 Task: Use the formula "ISNA" in spreadsheet "Project portfolio".
Action: Mouse moved to (832, 105)
Screenshot: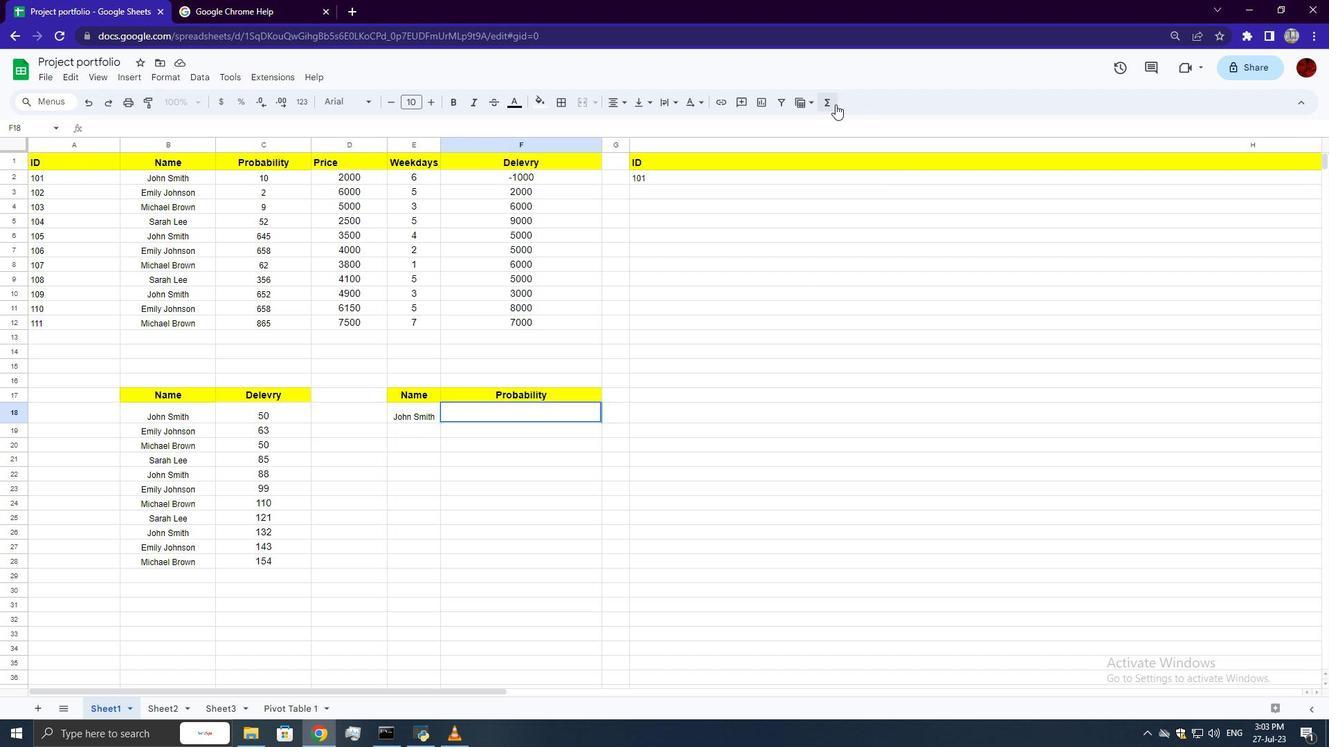 
Action: Mouse pressed left at (832, 105)
Screenshot: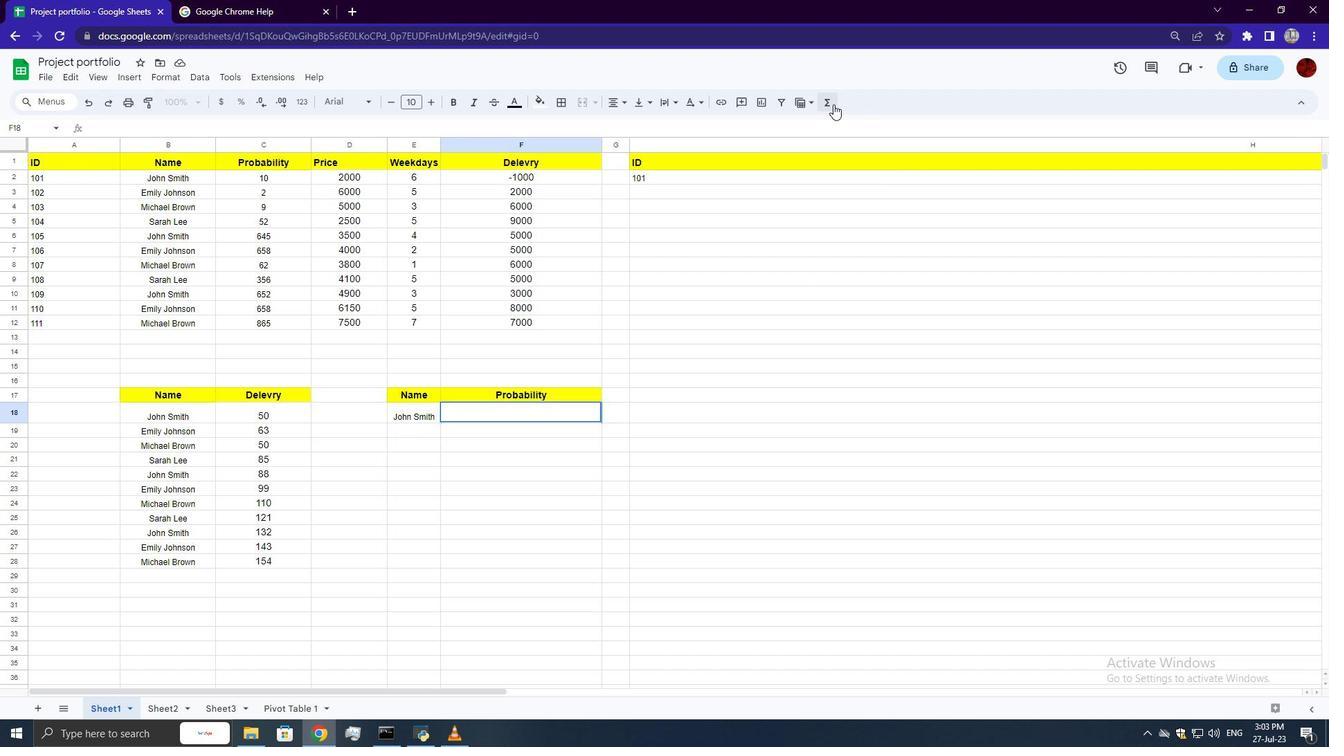 
Action: Mouse moved to (999, 256)
Screenshot: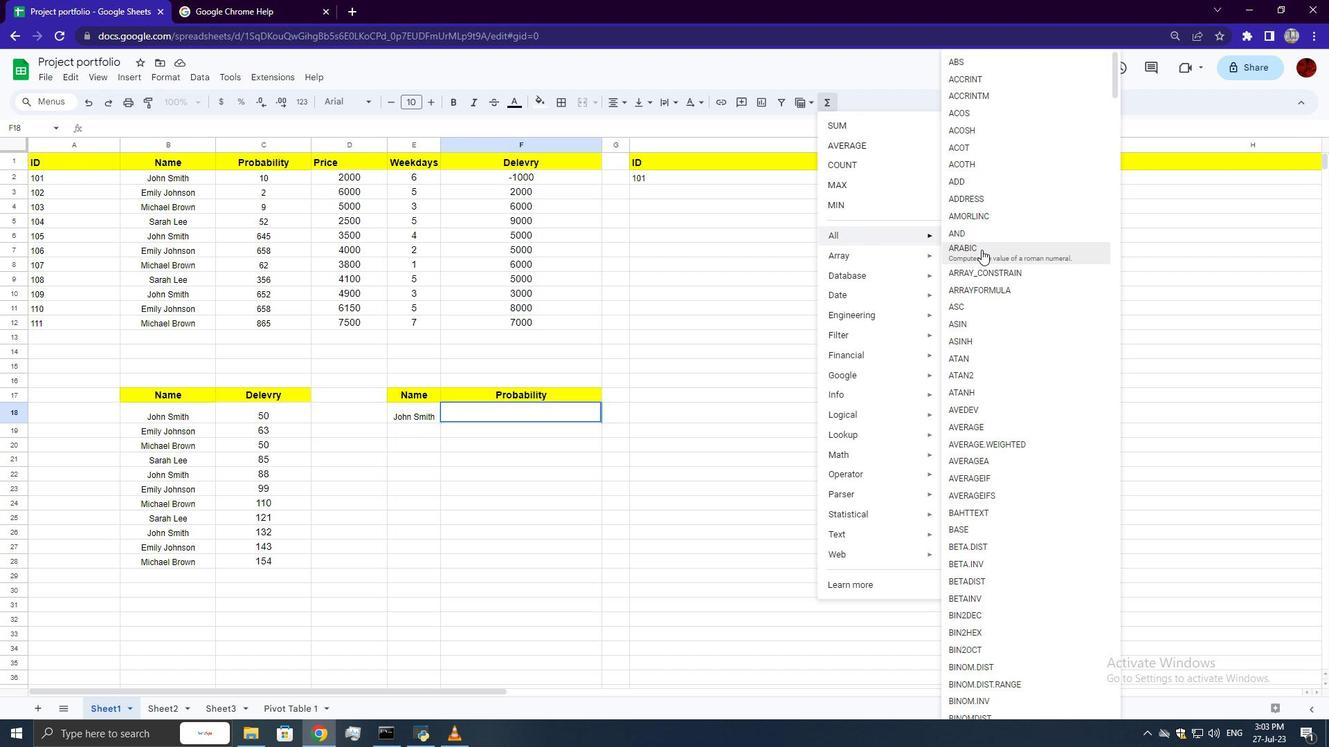 
Action: Mouse scrolled (999, 255) with delta (0, 0)
Screenshot: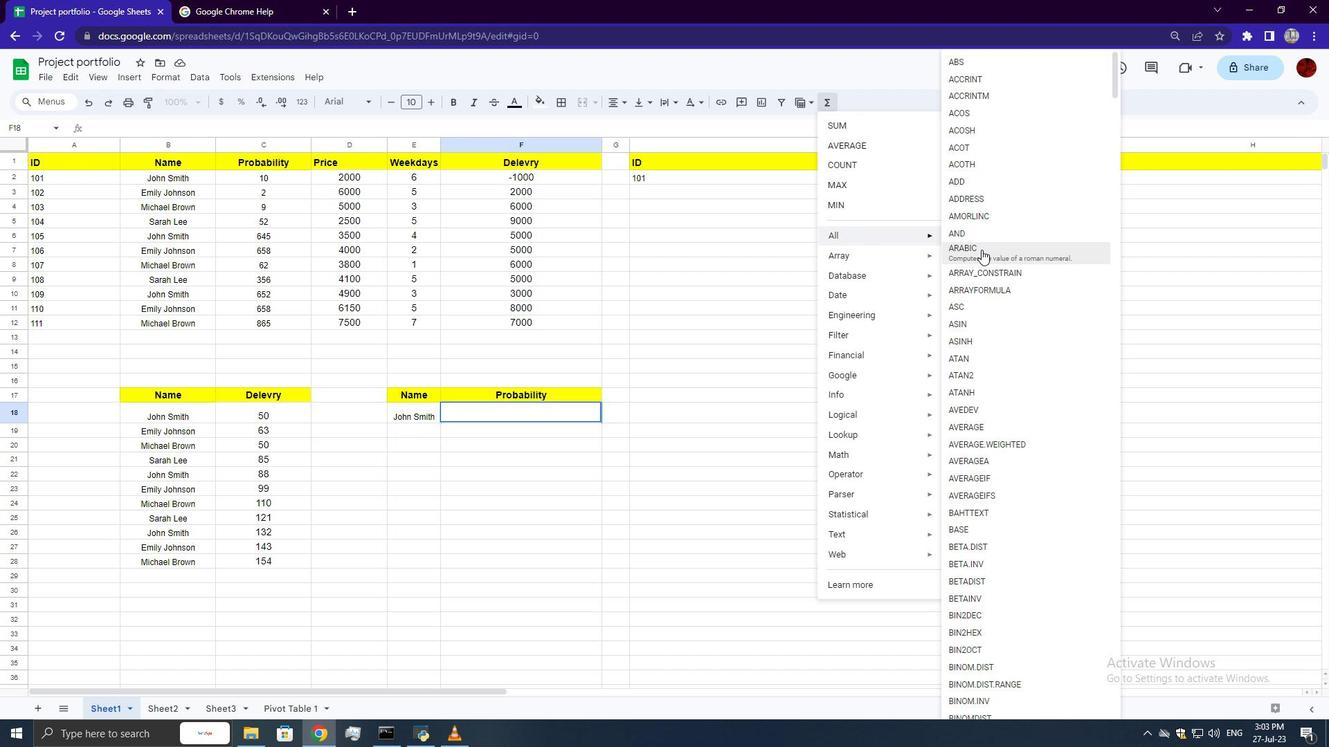 
Action: Mouse scrolled (999, 255) with delta (0, 0)
Screenshot: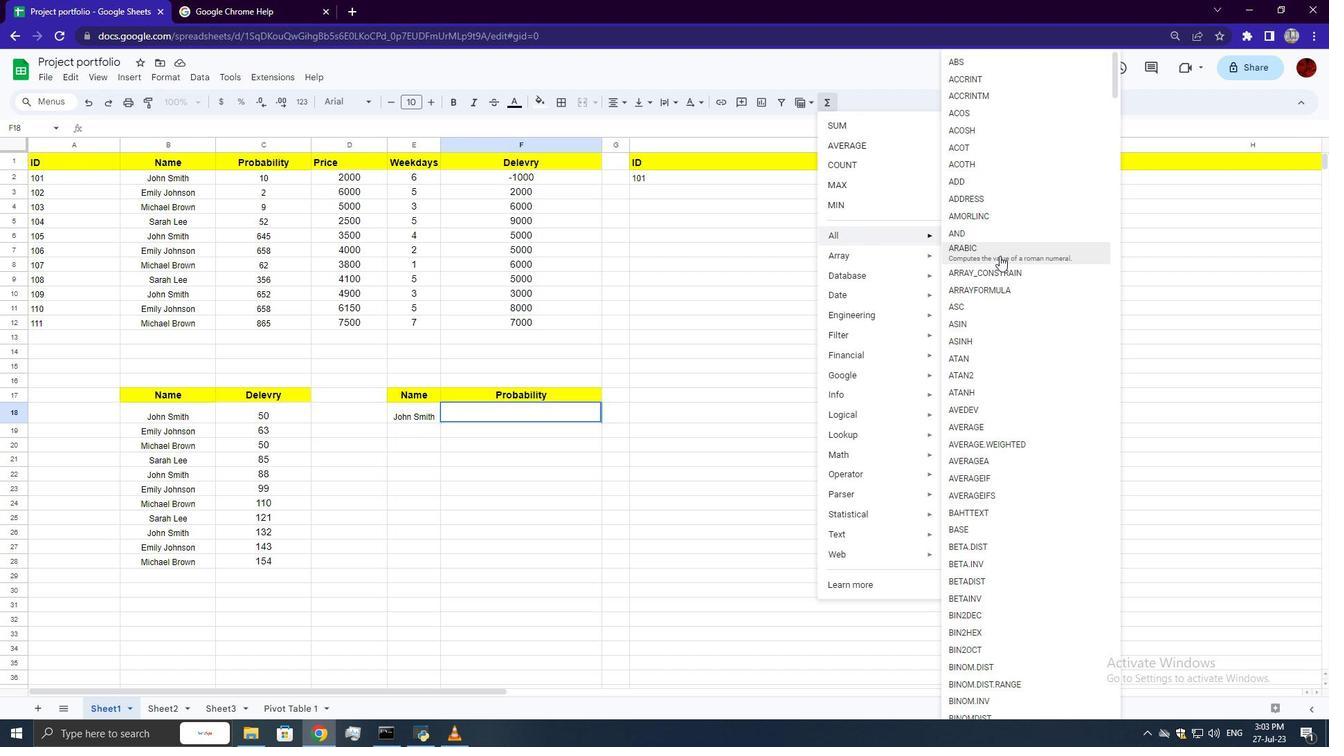 
Action: Mouse scrolled (999, 255) with delta (0, 0)
Screenshot: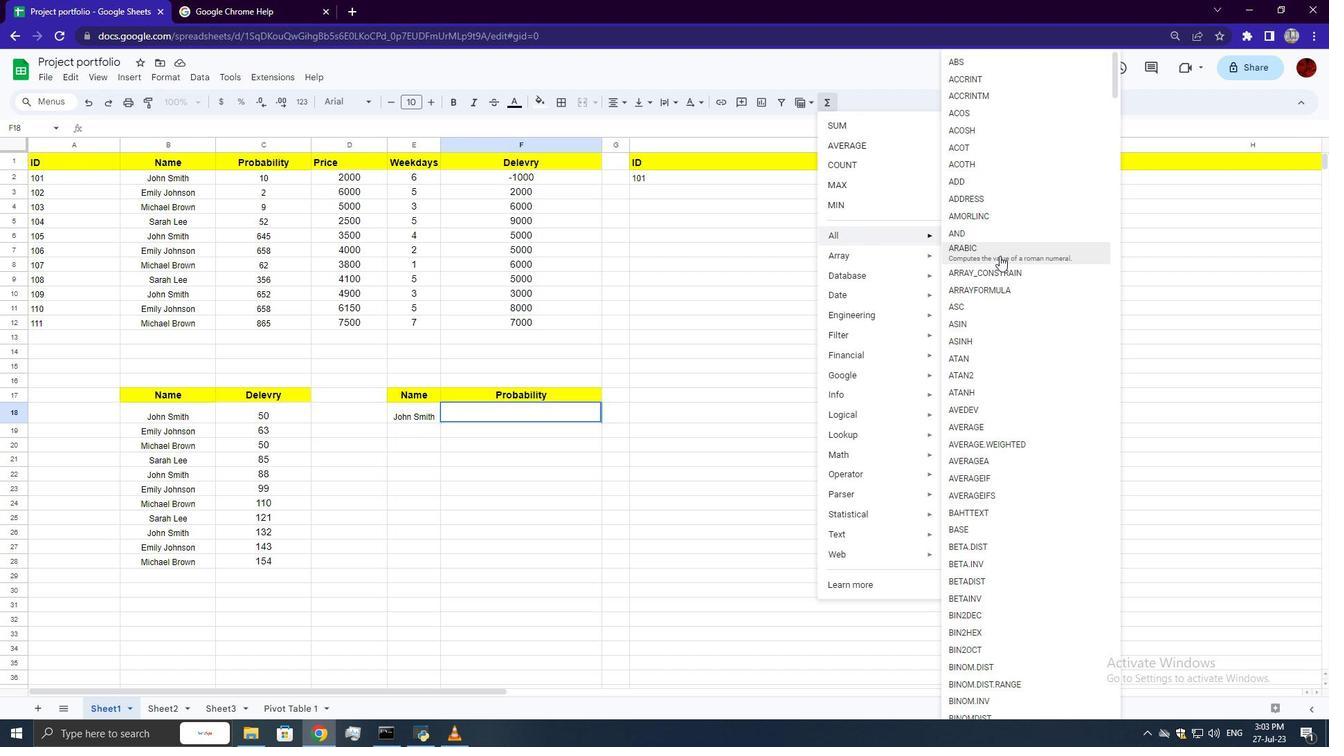 
Action: Mouse scrolled (999, 255) with delta (0, 0)
Screenshot: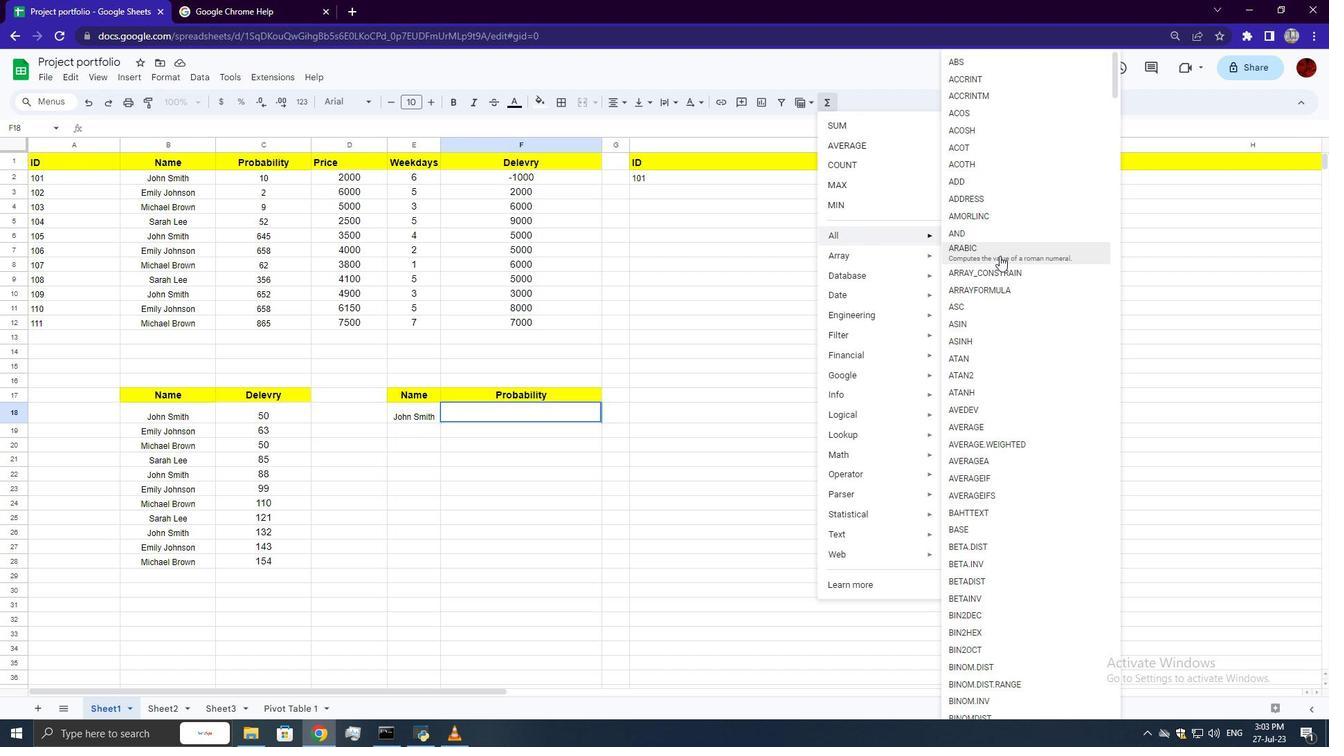 
Action: Mouse scrolled (999, 255) with delta (0, 0)
Screenshot: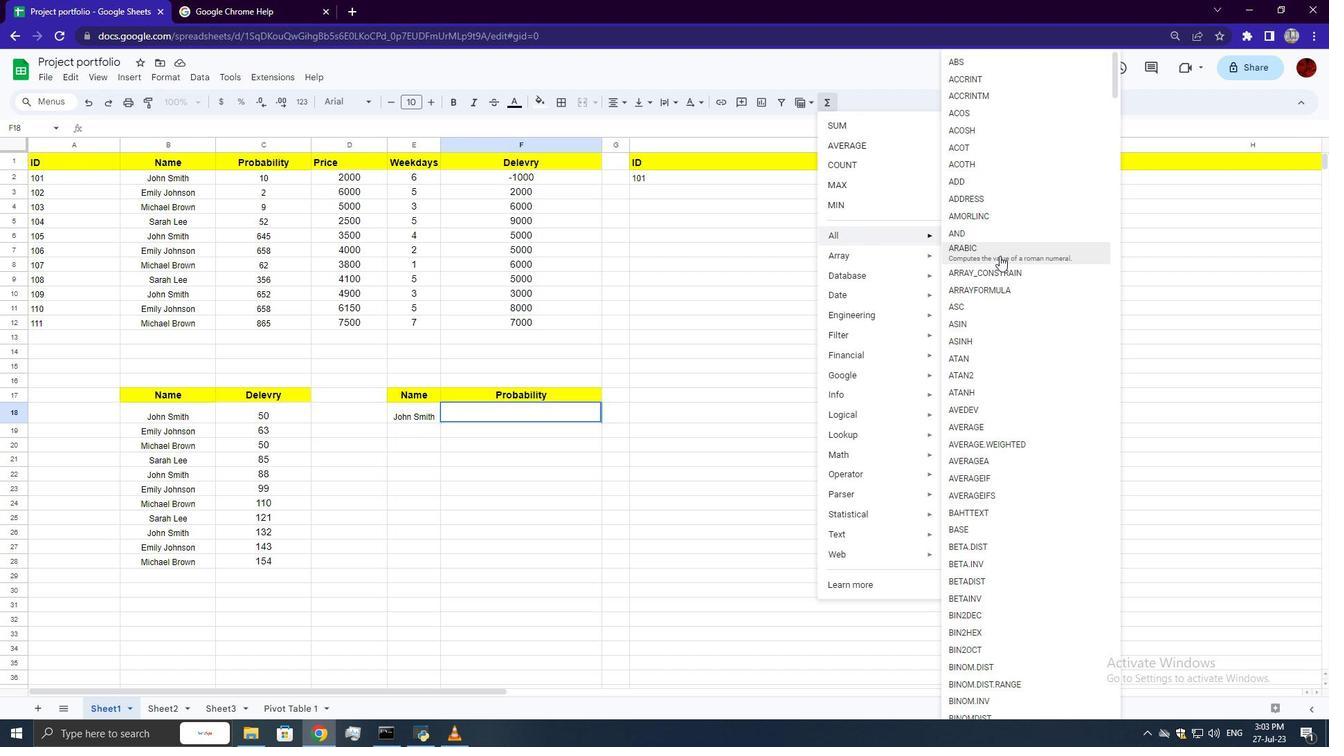 
Action: Mouse scrolled (999, 255) with delta (0, 0)
Screenshot: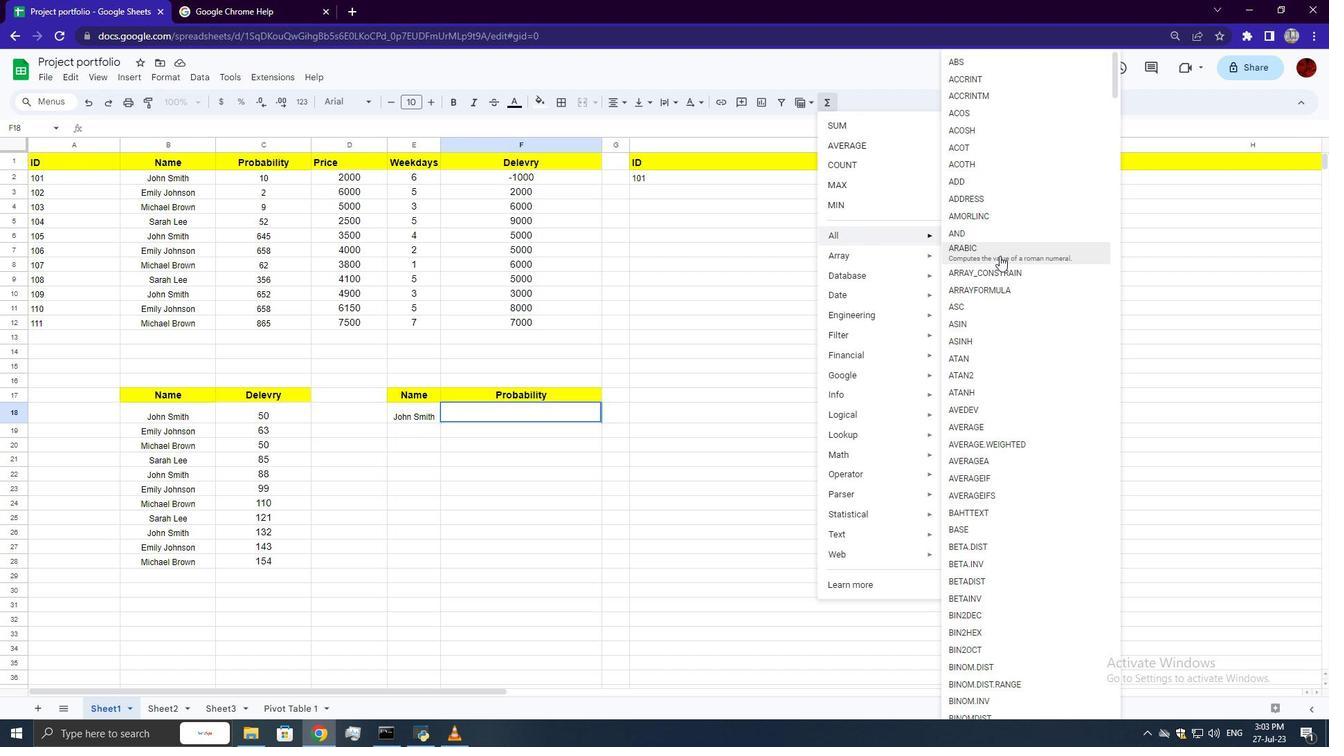 
Action: Mouse scrolled (999, 255) with delta (0, 0)
Screenshot: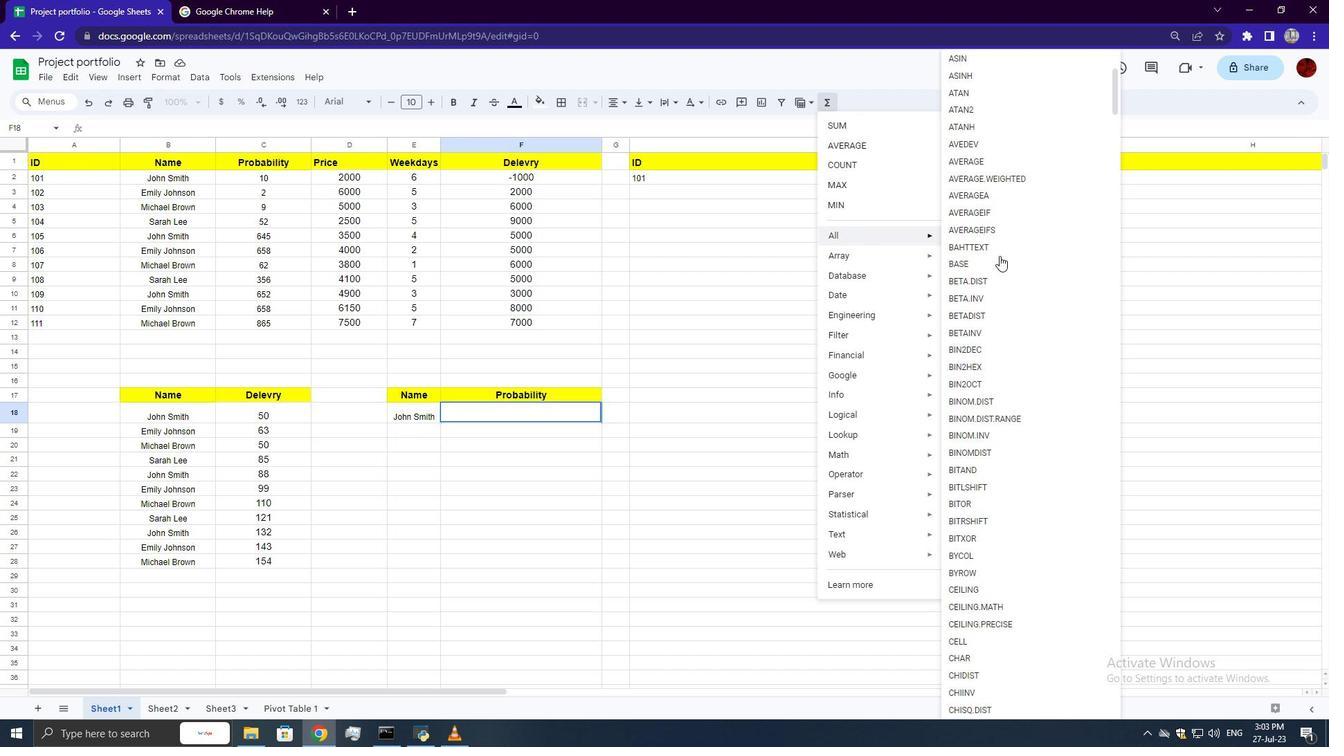 
Action: Mouse scrolled (999, 255) with delta (0, 0)
Screenshot: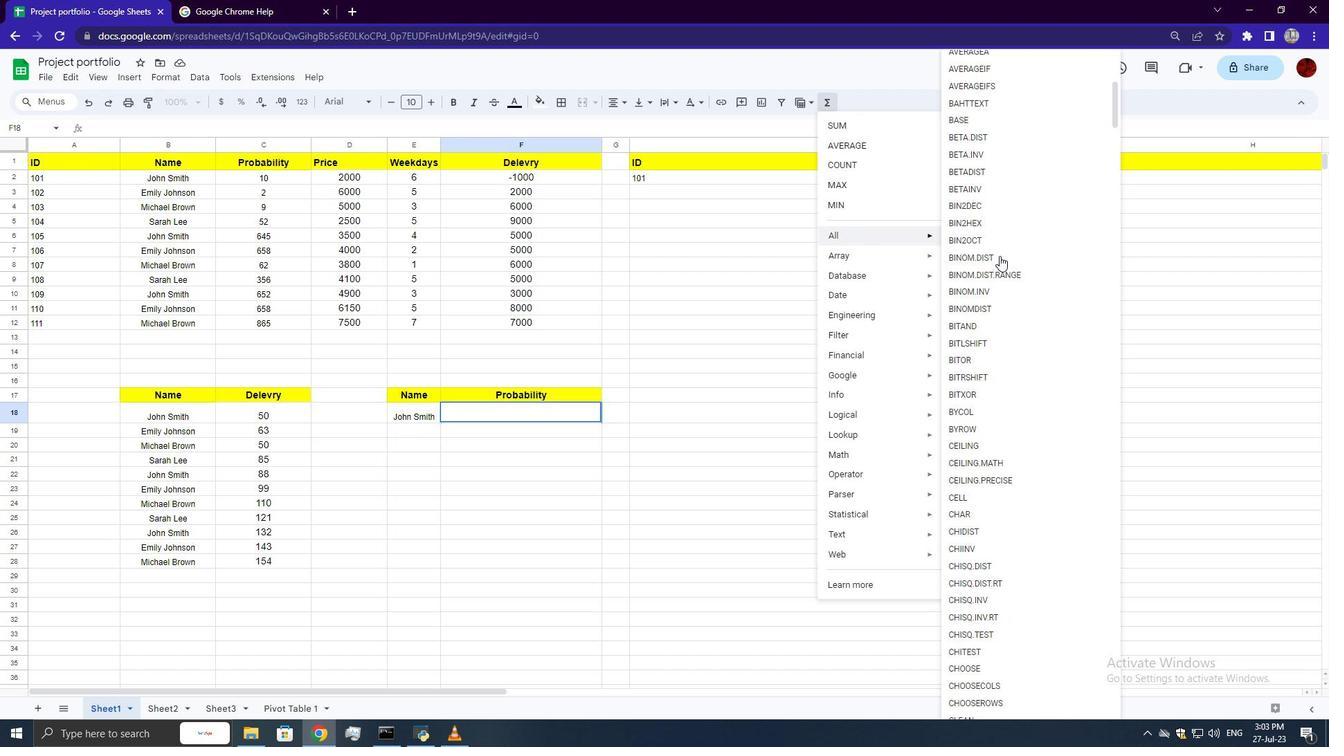 
Action: Mouse scrolled (999, 255) with delta (0, 0)
Screenshot: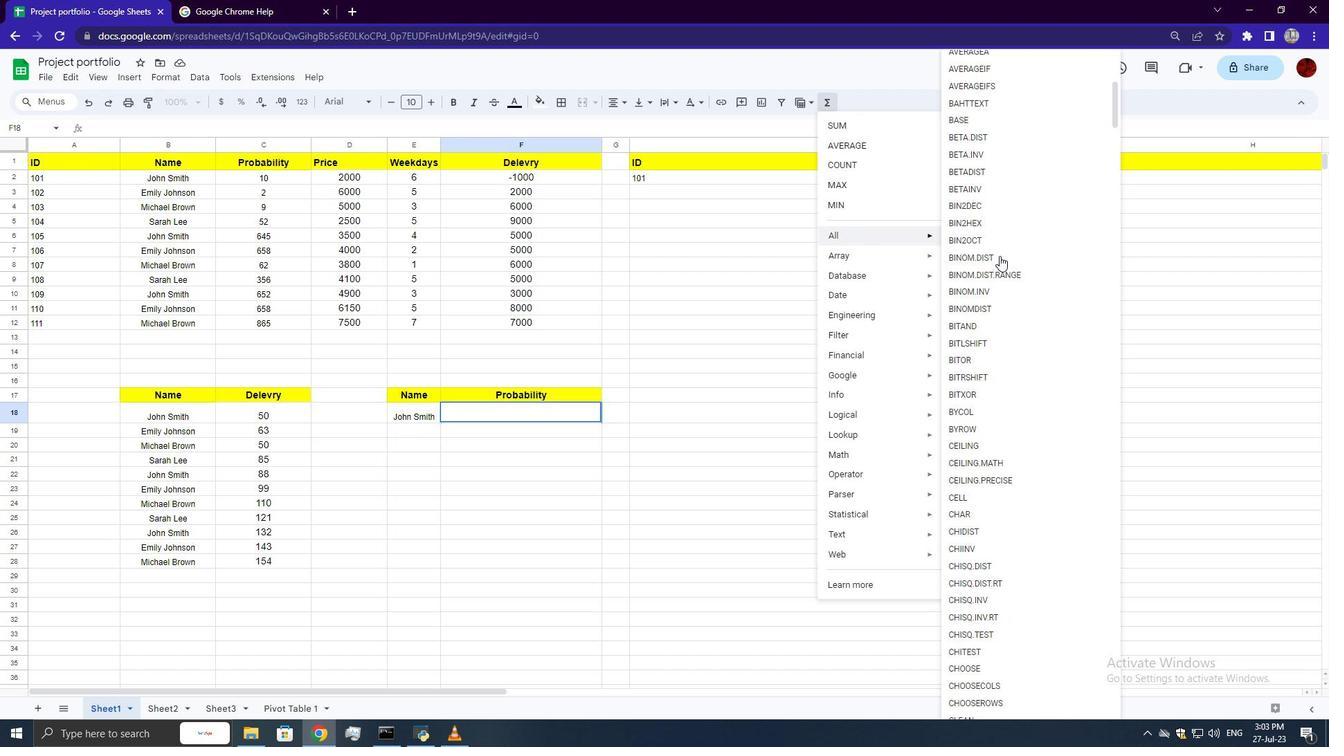 
Action: Mouse scrolled (999, 255) with delta (0, 0)
Screenshot: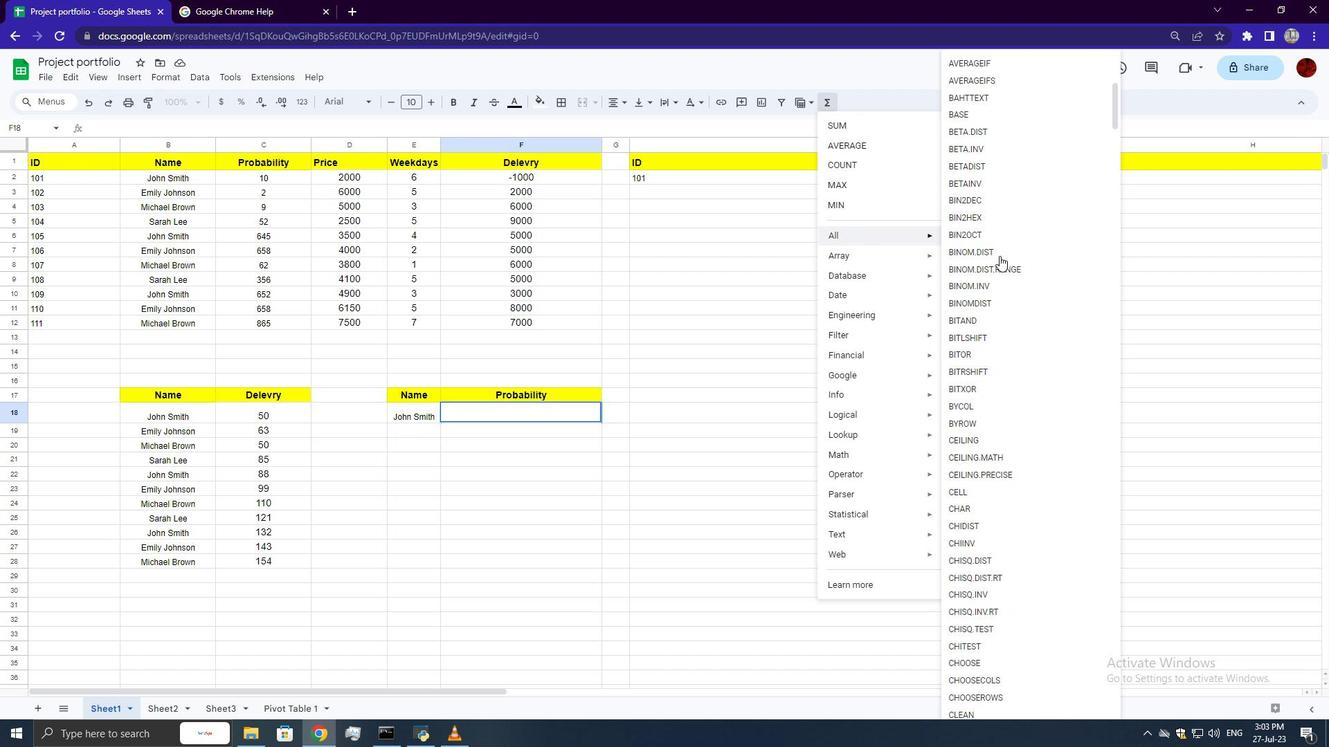 
Action: Mouse scrolled (999, 255) with delta (0, 0)
Screenshot: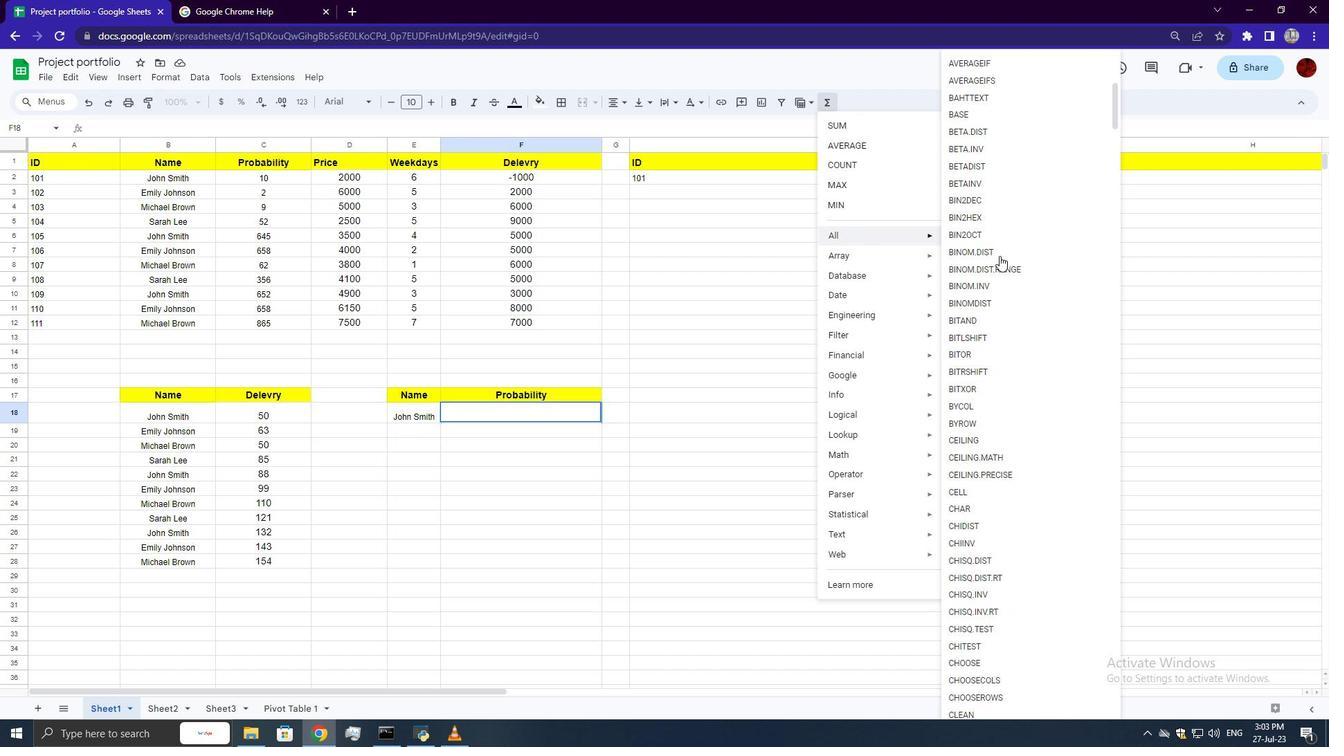 
Action: Mouse scrolled (999, 255) with delta (0, 0)
Screenshot: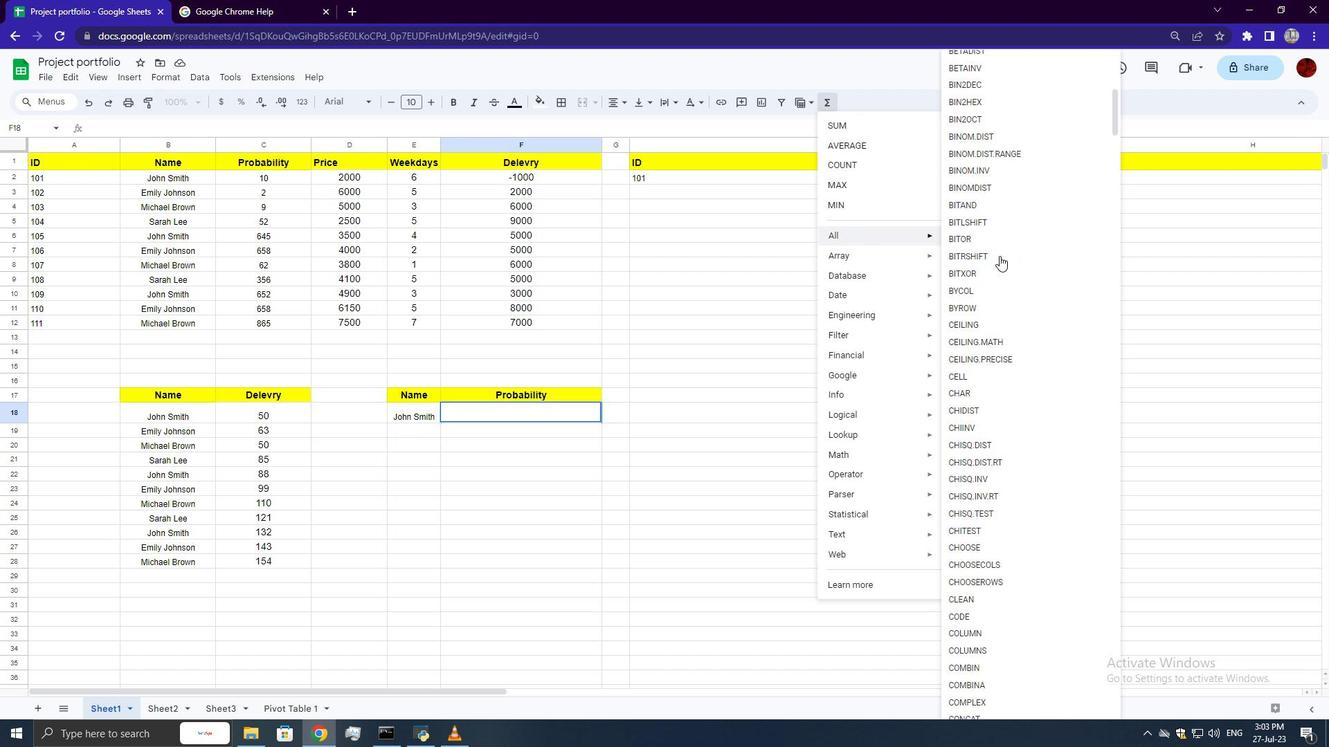 
Action: Mouse scrolled (999, 255) with delta (0, 0)
Screenshot: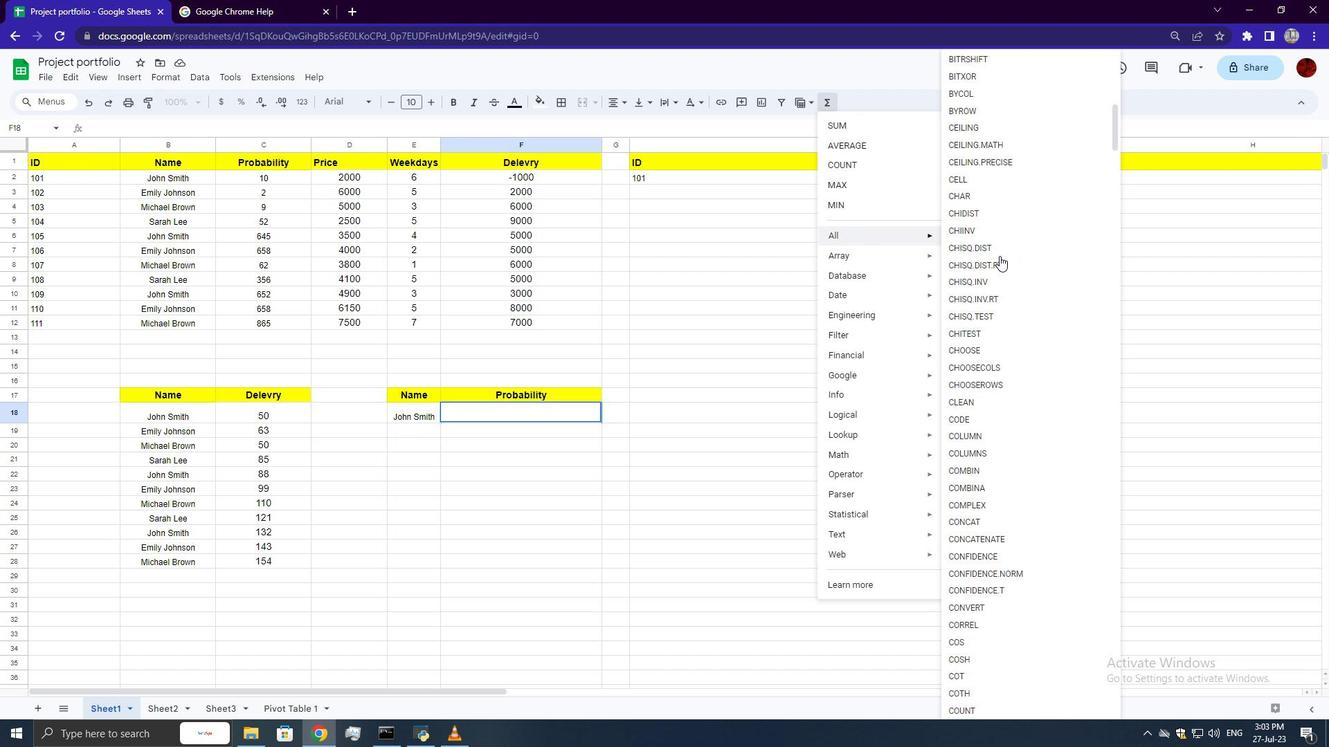 
Action: Mouse scrolled (999, 255) with delta (0, 0)
Screenshot: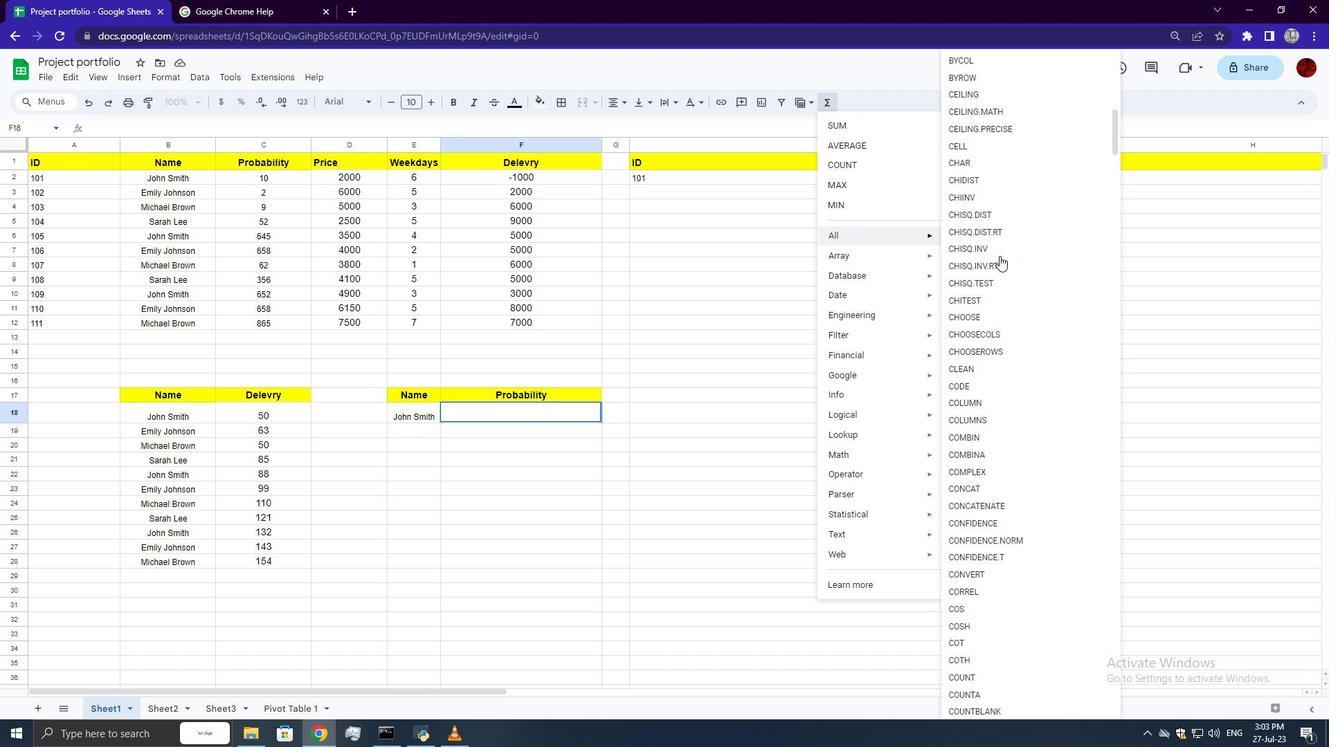 
Action: Mouse scrolled (999, 255) with delta (0, 0)
Screenshot: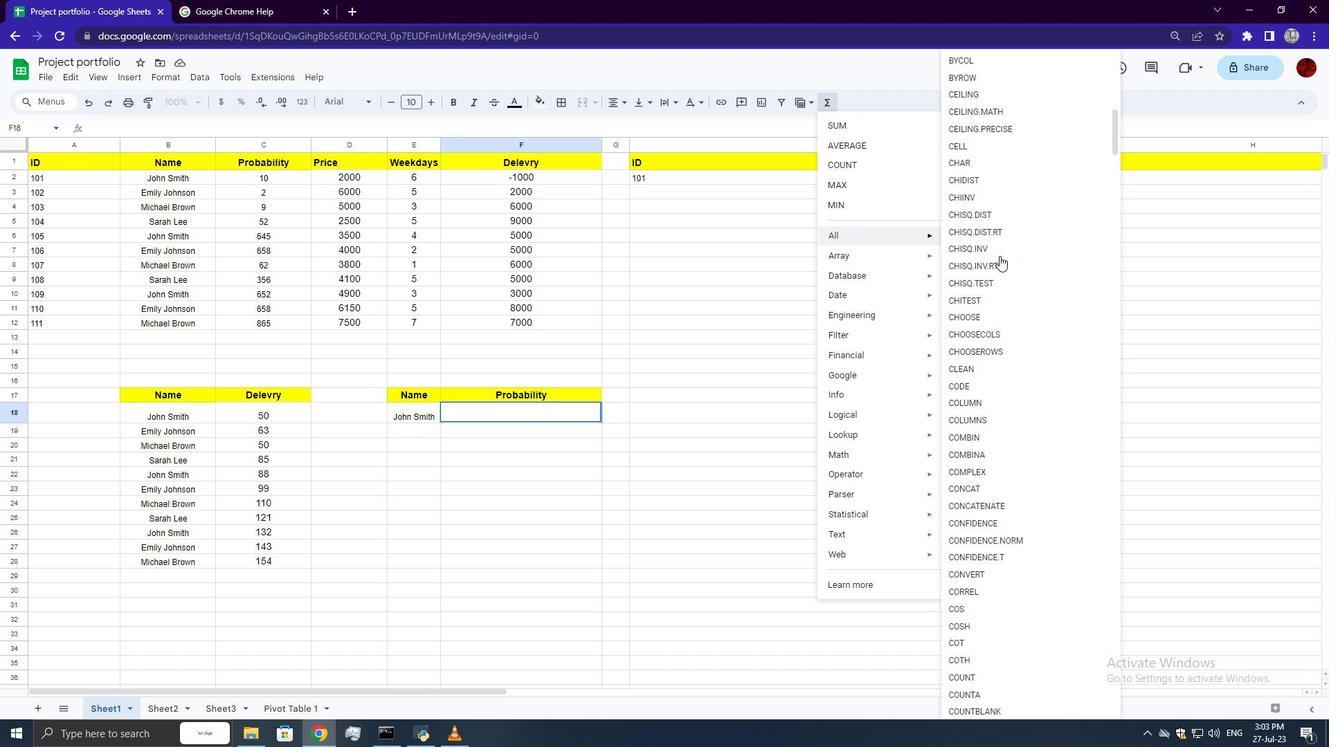 
Action: Mouse scrolled (999, 255) with delta (0, 0)
Screenshot: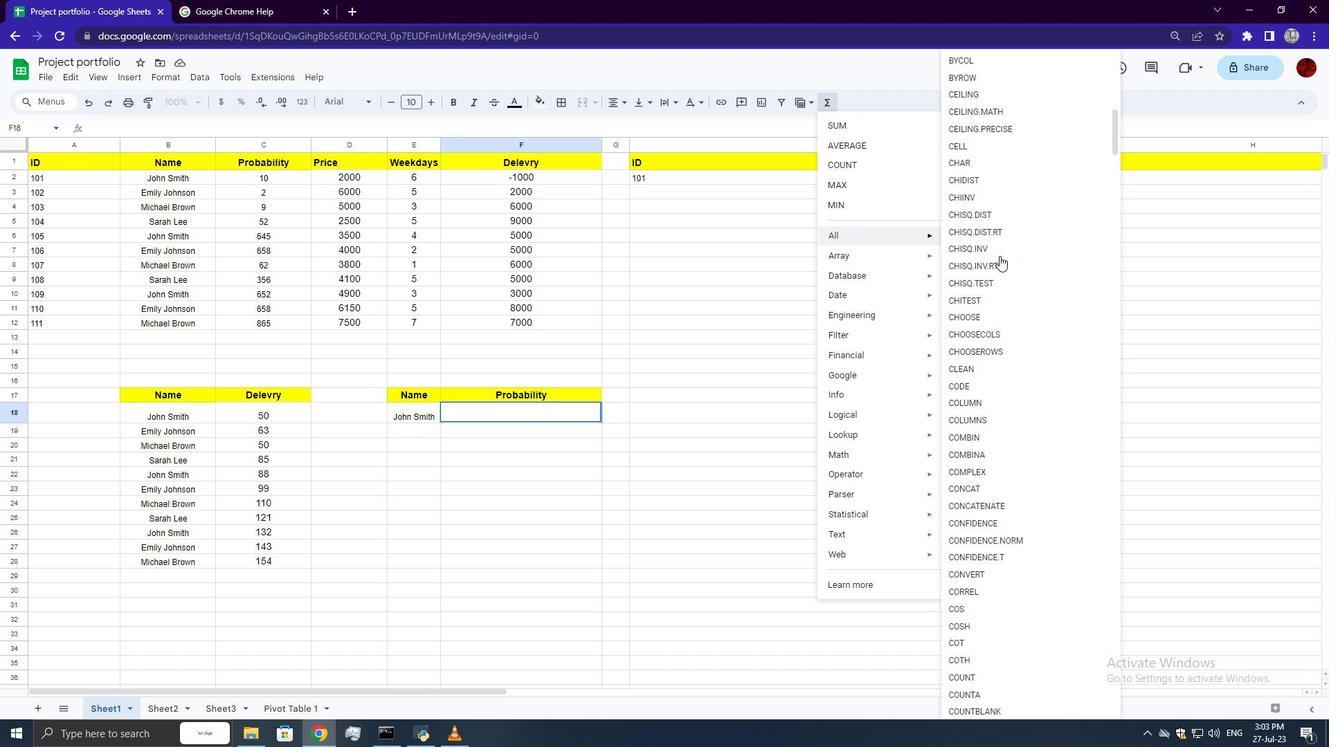 
Action: Mouse scrolled (999, 255) with delta (0, 0)
Screenshot: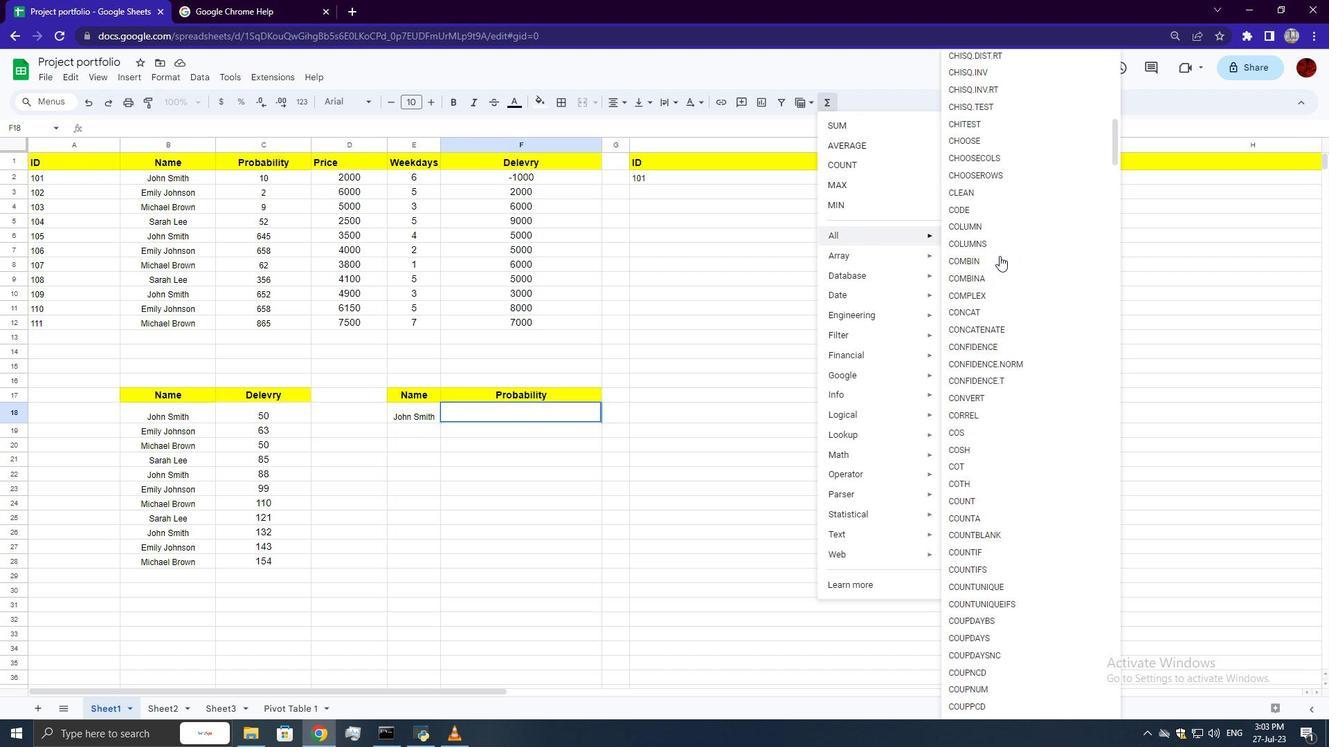 
Action: Mouse scrolled (999, 255) with delta (0, 0)
Screenshot: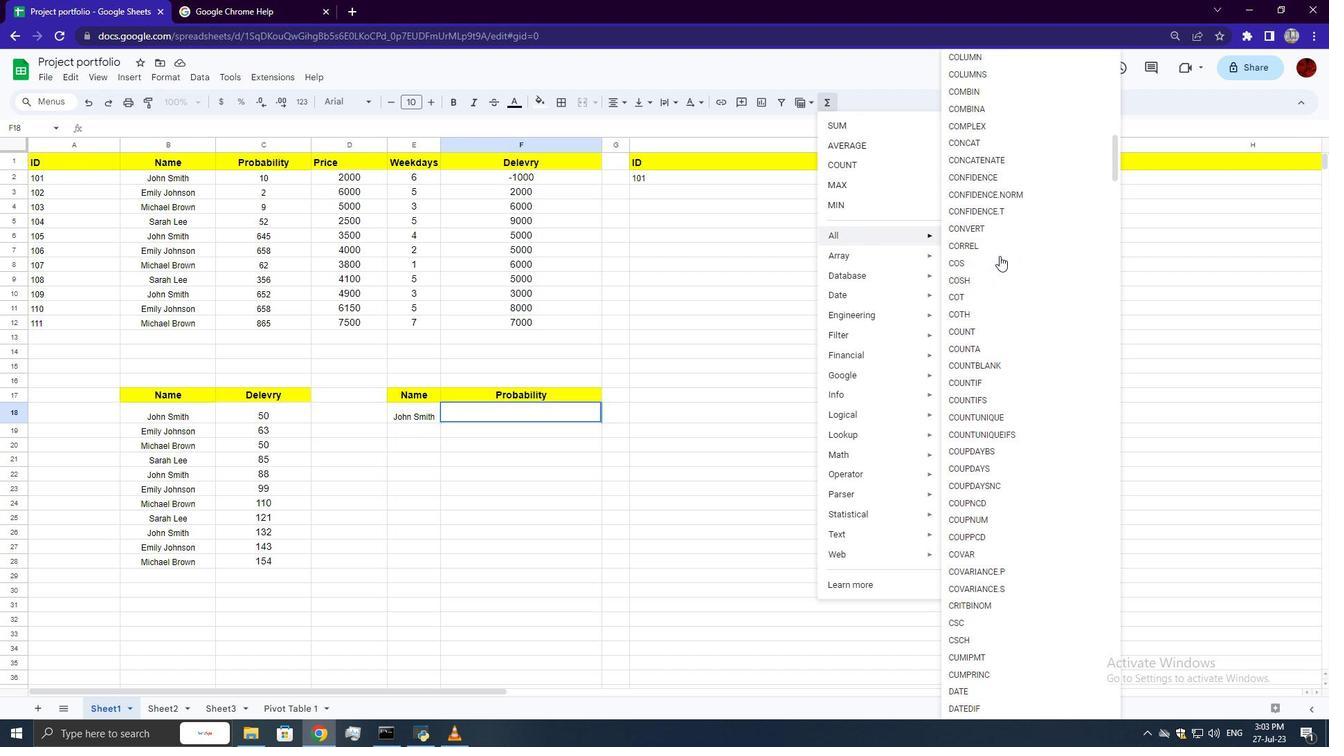 
Action: Mouse scrolled (999, 255) with delta (0, 0)
Screenshot: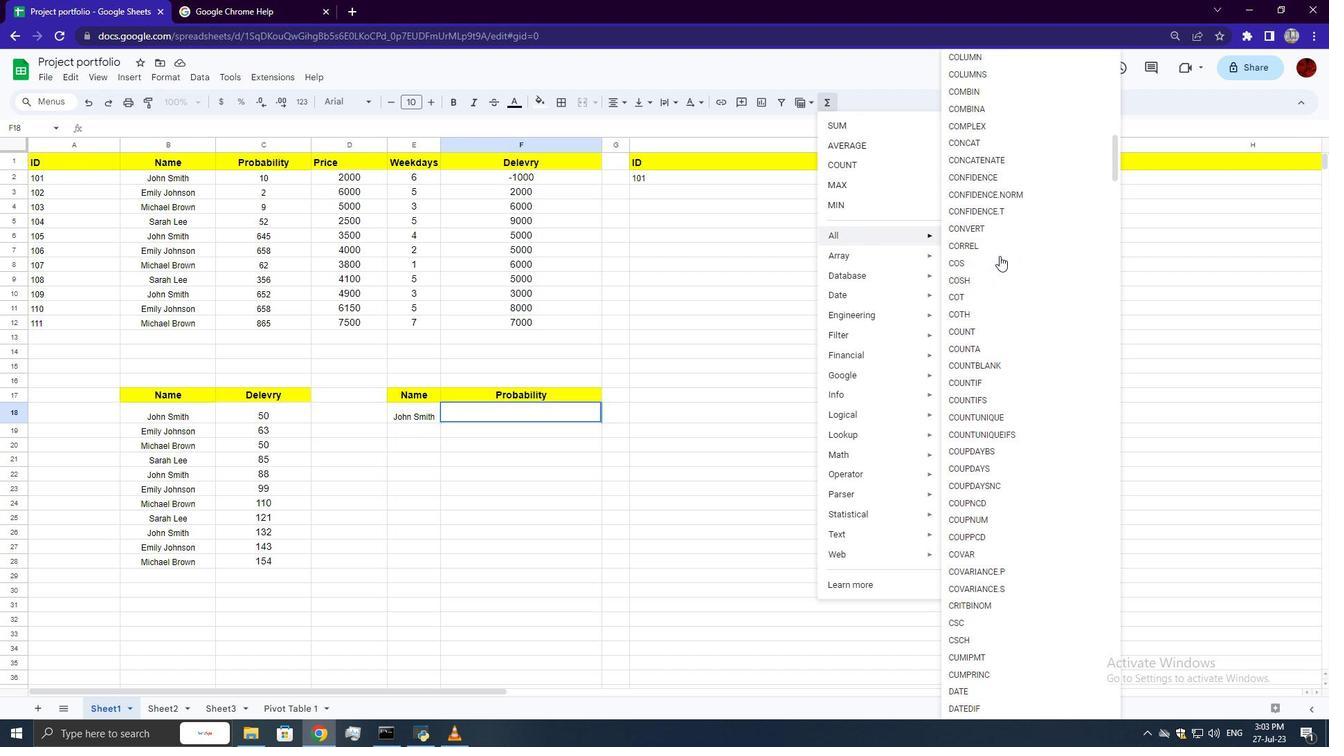 
Action: Mouse scrolled (999, 255) with delta (0, 0)
Screenshot: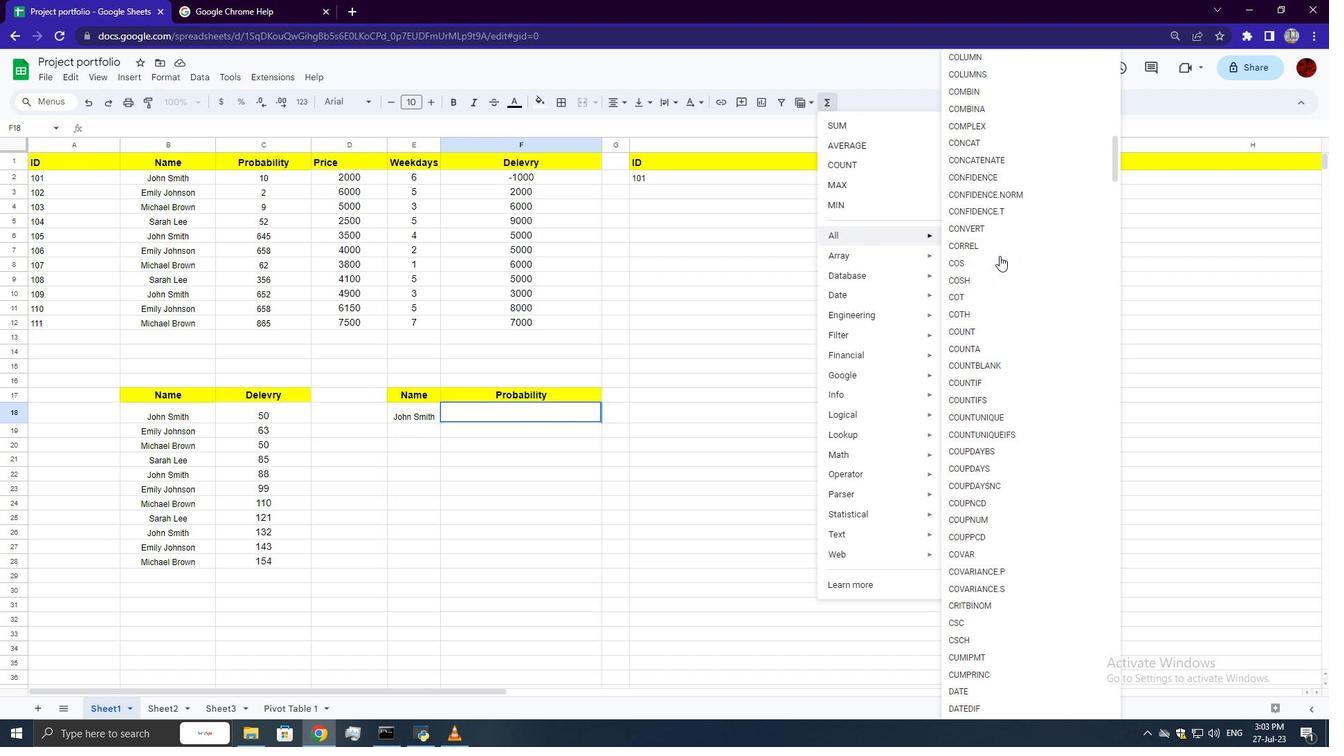 
Action: Mouse scrolled (999, 255) with delta (0, 0)
Screenshot: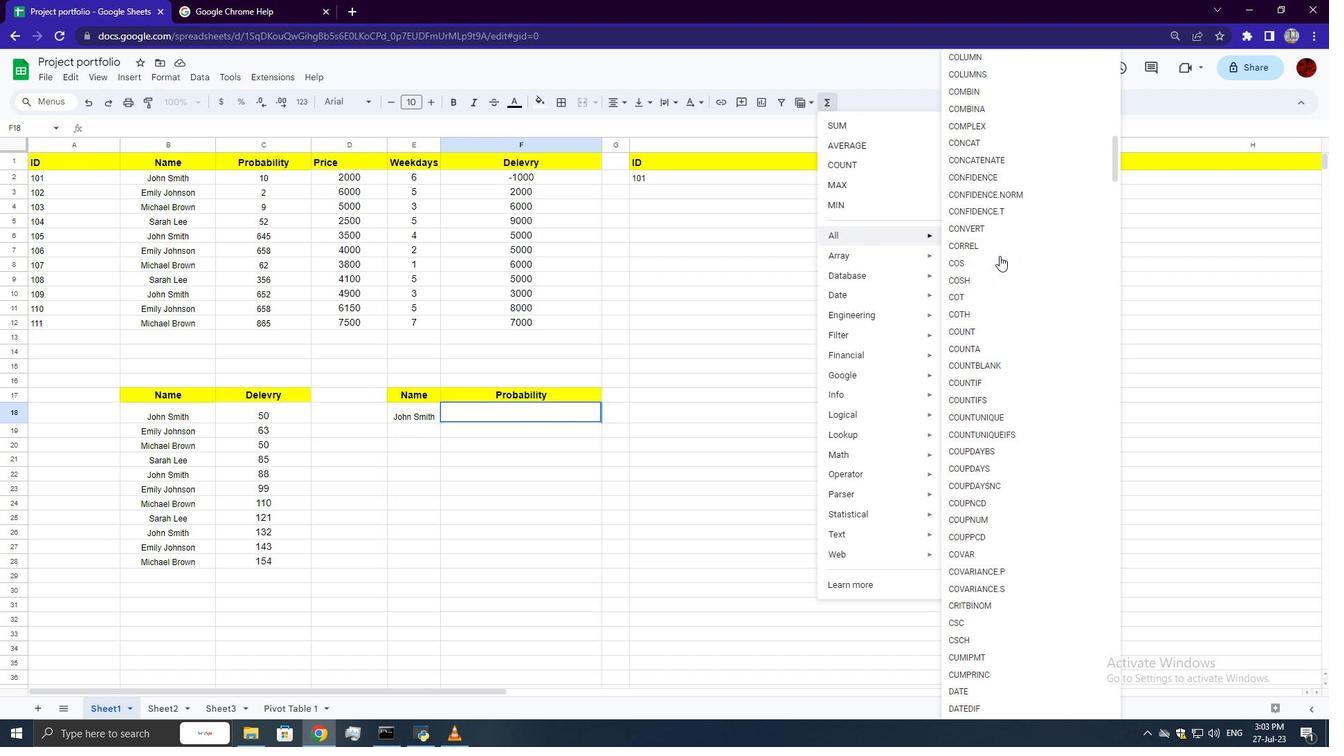 
Action: Mouse scrolled (999, 255) with delta (0, 0)
Screenshot: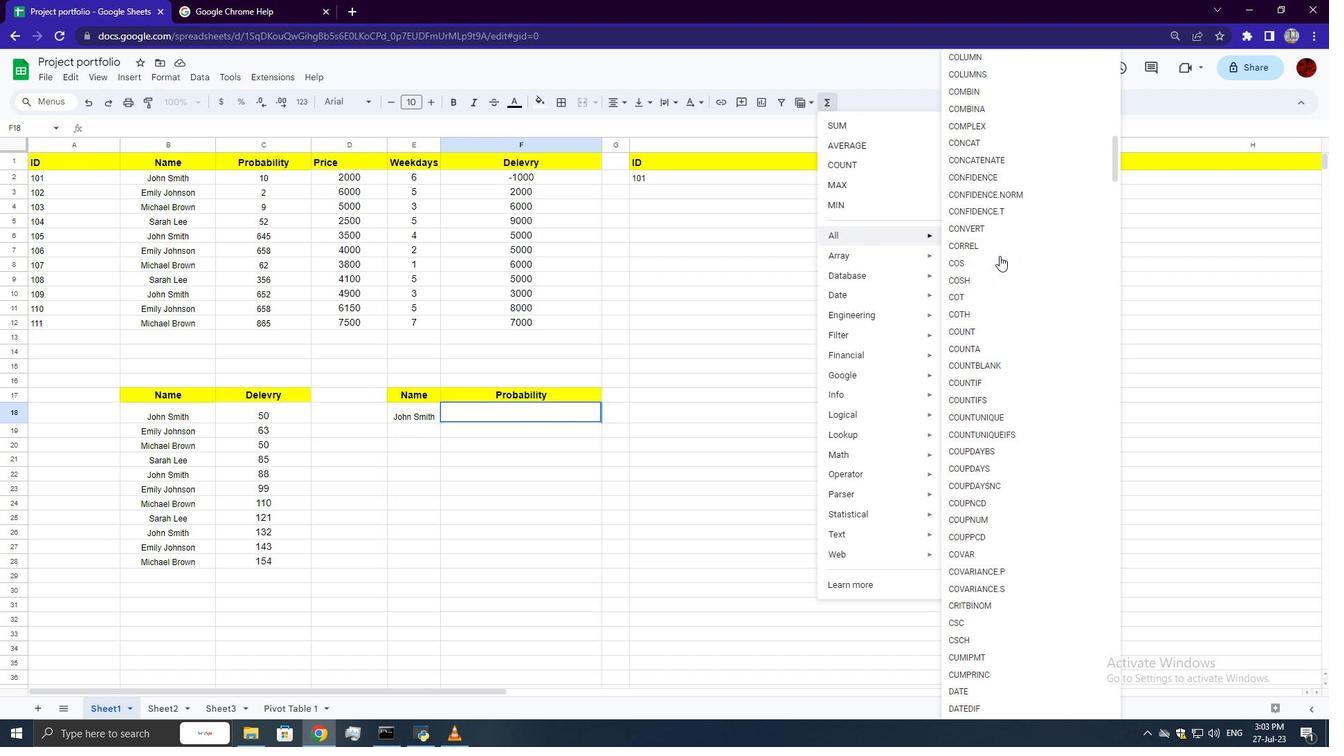 
Action: Mouse scrolled (999, 255) with delta (0, 0)
Screenshot: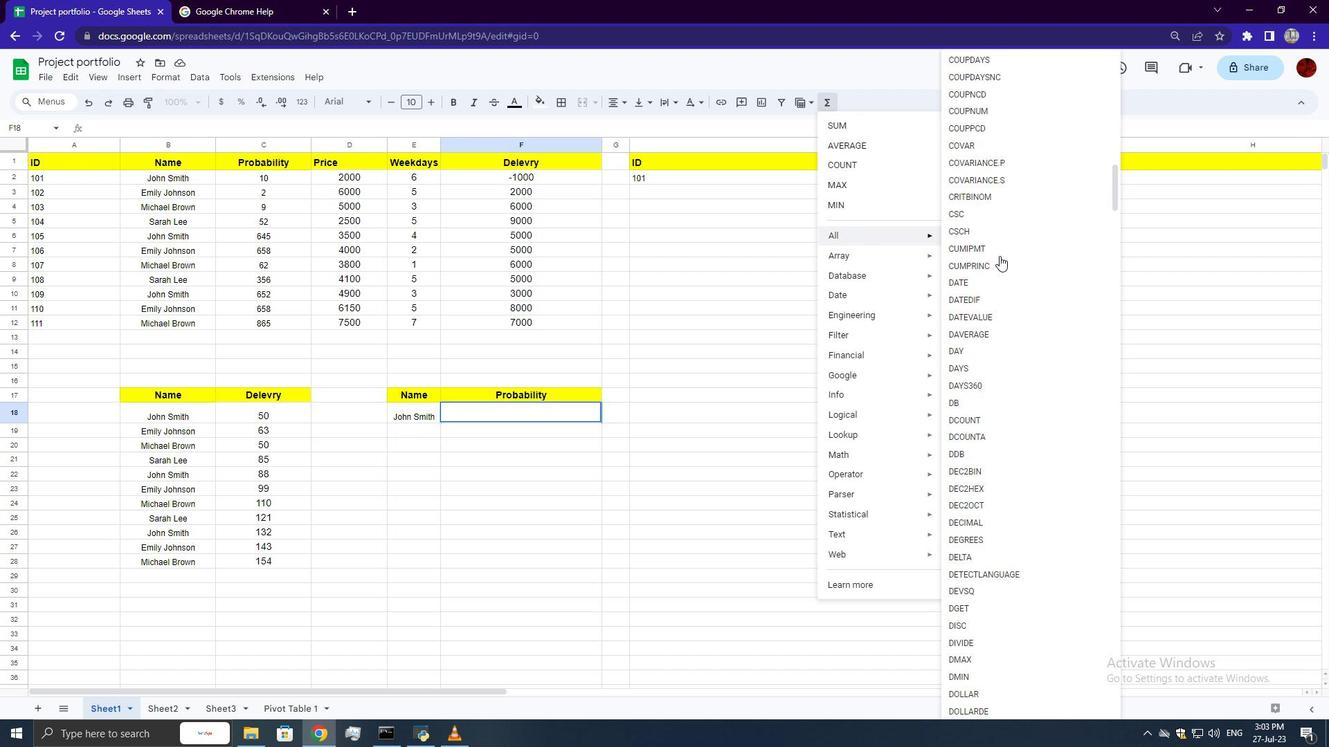 
Action: Mouse scrolled (999, 255) with delta (0, 0)
Screenshot: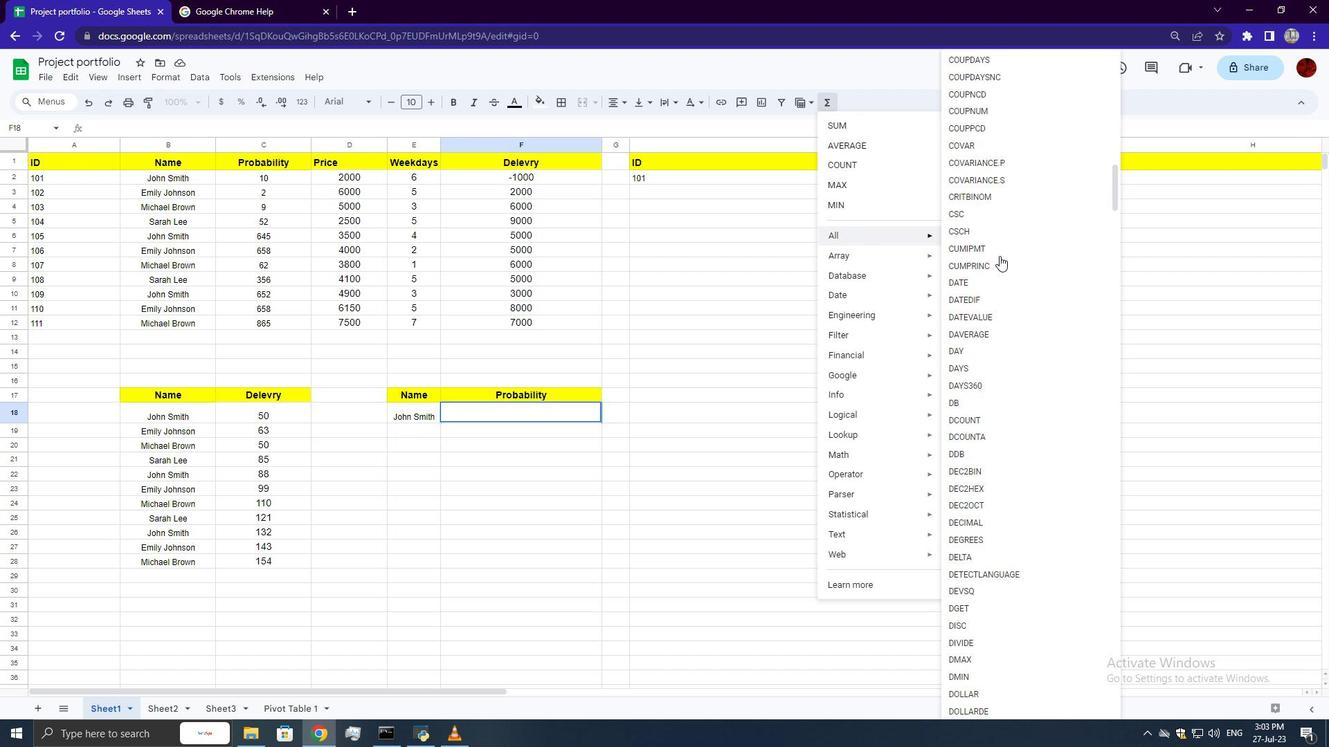 
Action: Mouse scrolled (999, 255) with delta (0, 0)
Screenshot: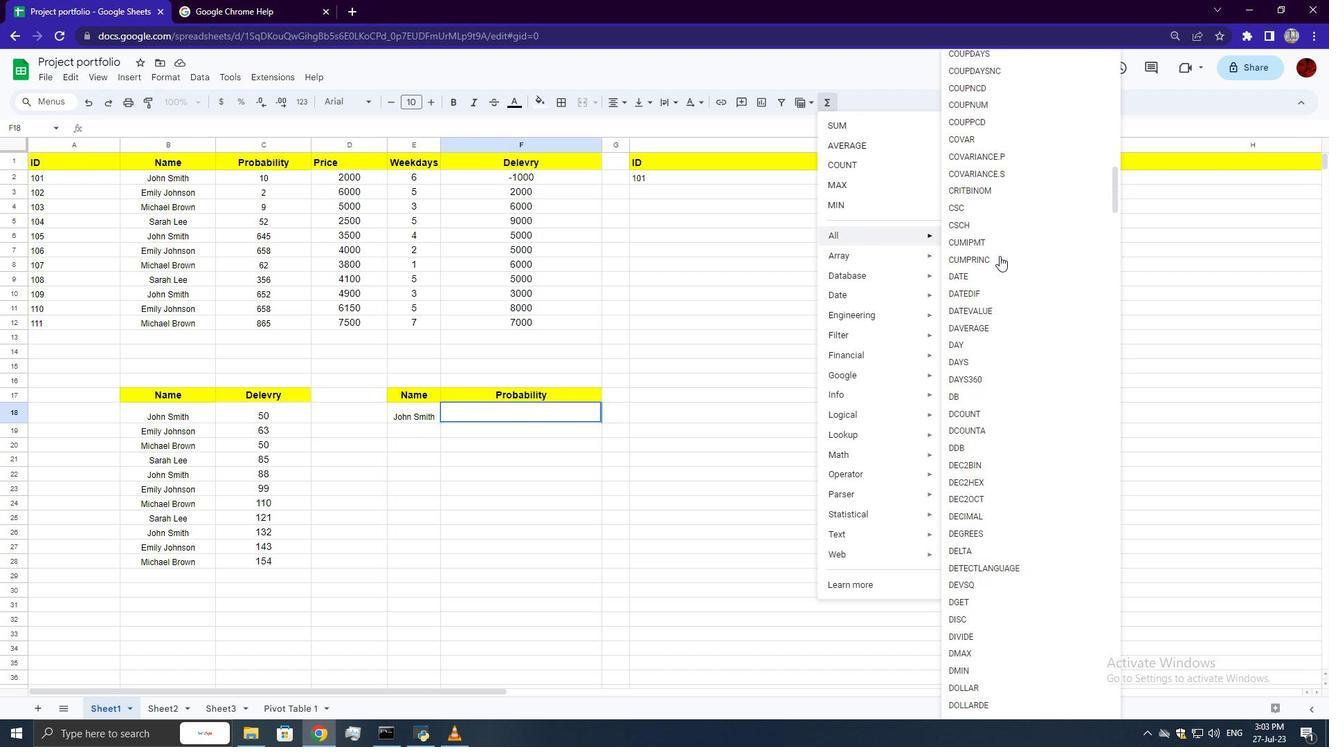 
Action: Mouse scrolled (999, 255) with delta (0, 0)
Screenshot: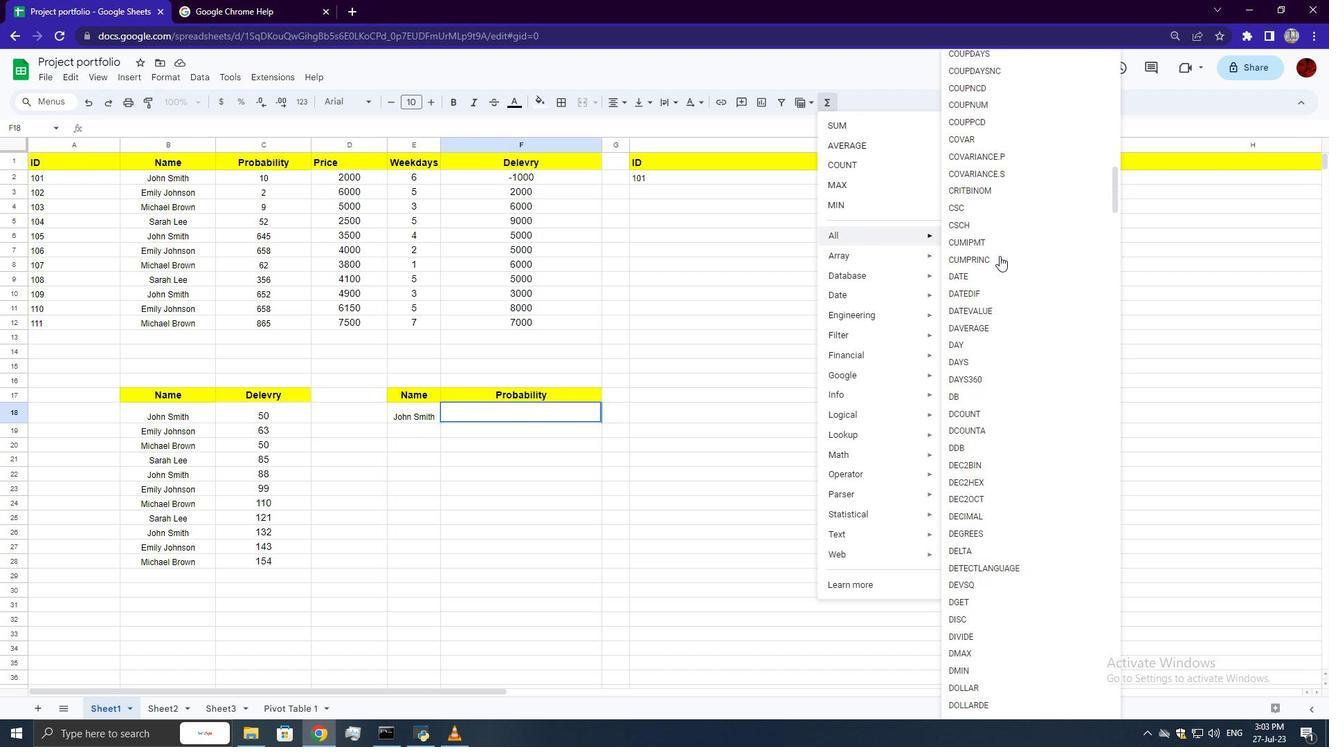
Action: Mouse scrolled (999, 255) with delta (0, 0)
Screenshot: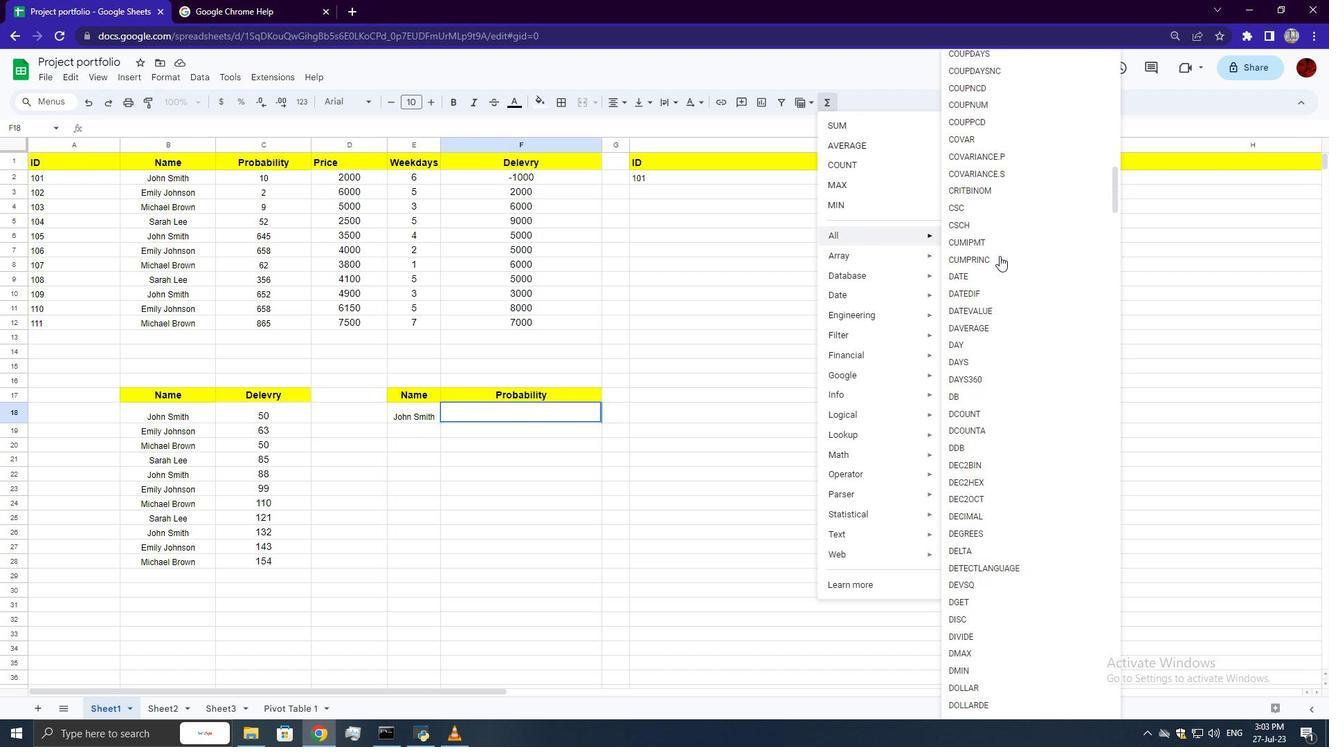 
Action: Mouse scrolled (999, 255) with delta (0, 0)
Screenshot: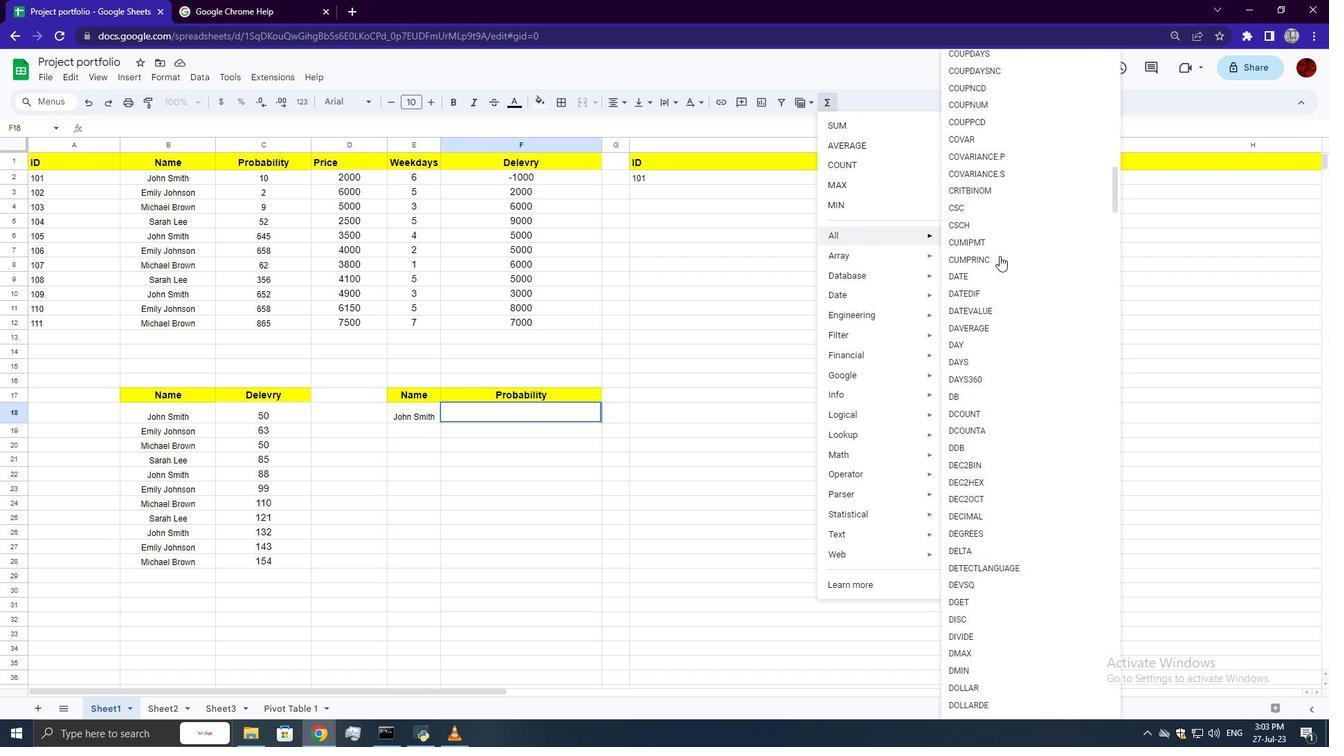 
Action: Mouse scrolled (999, 255) with delta (0, 0)
Screenshot: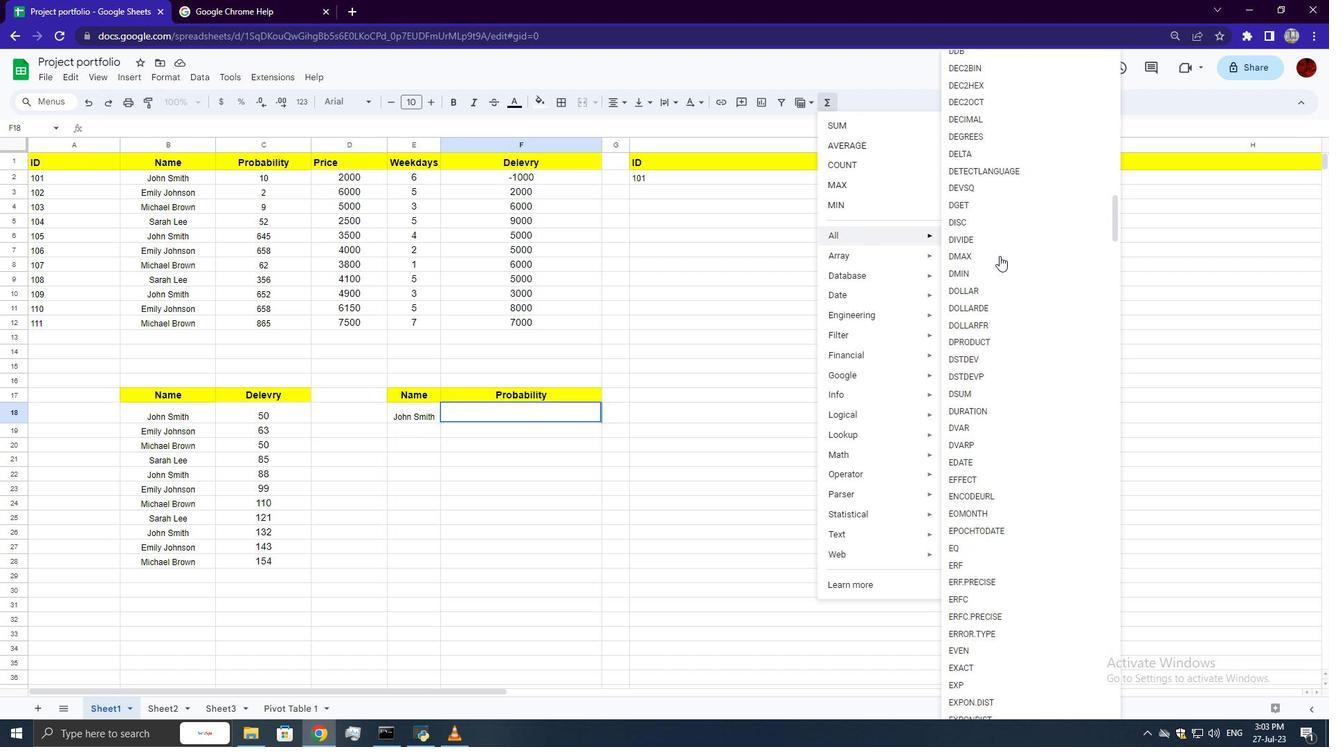 
Action: Mouse scrolled (999, 255) with delta (0, 0)
Screenshot: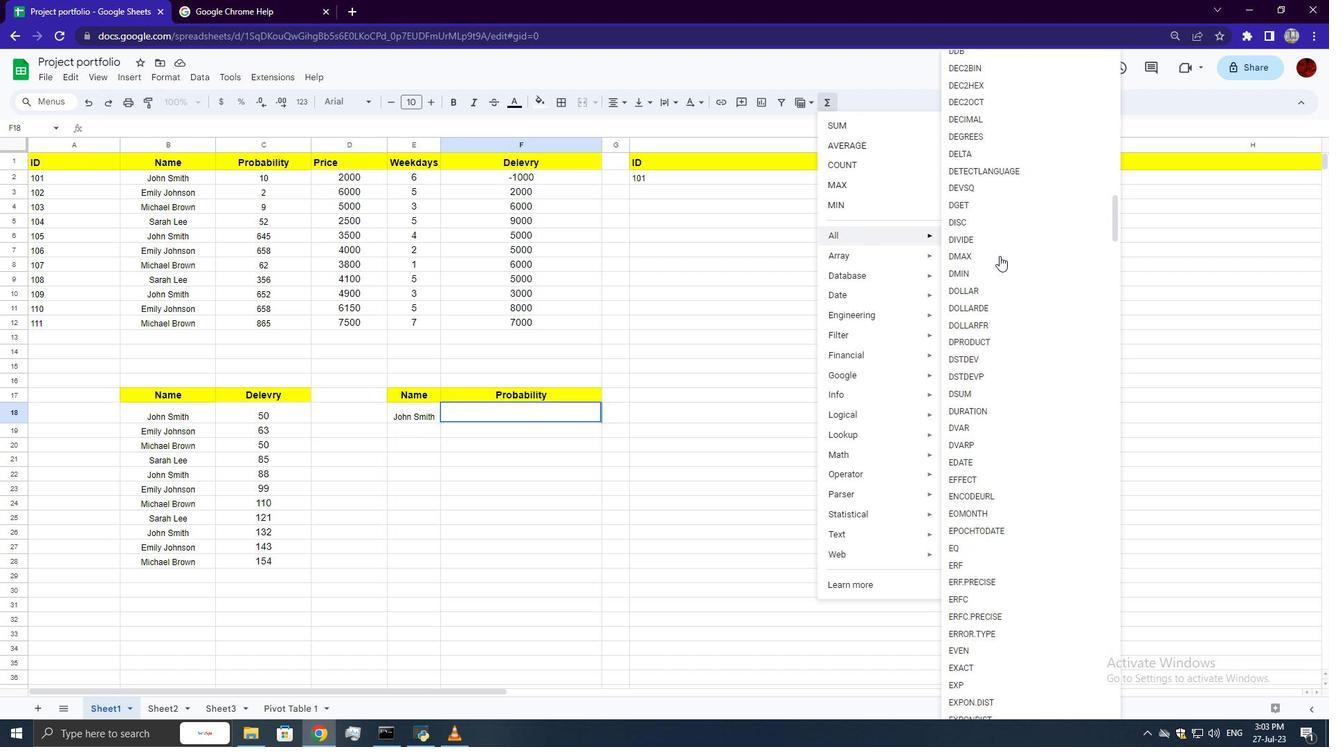 
Action: Mouse scrolled (999, 255) with delta (0, 0)
Screenshot: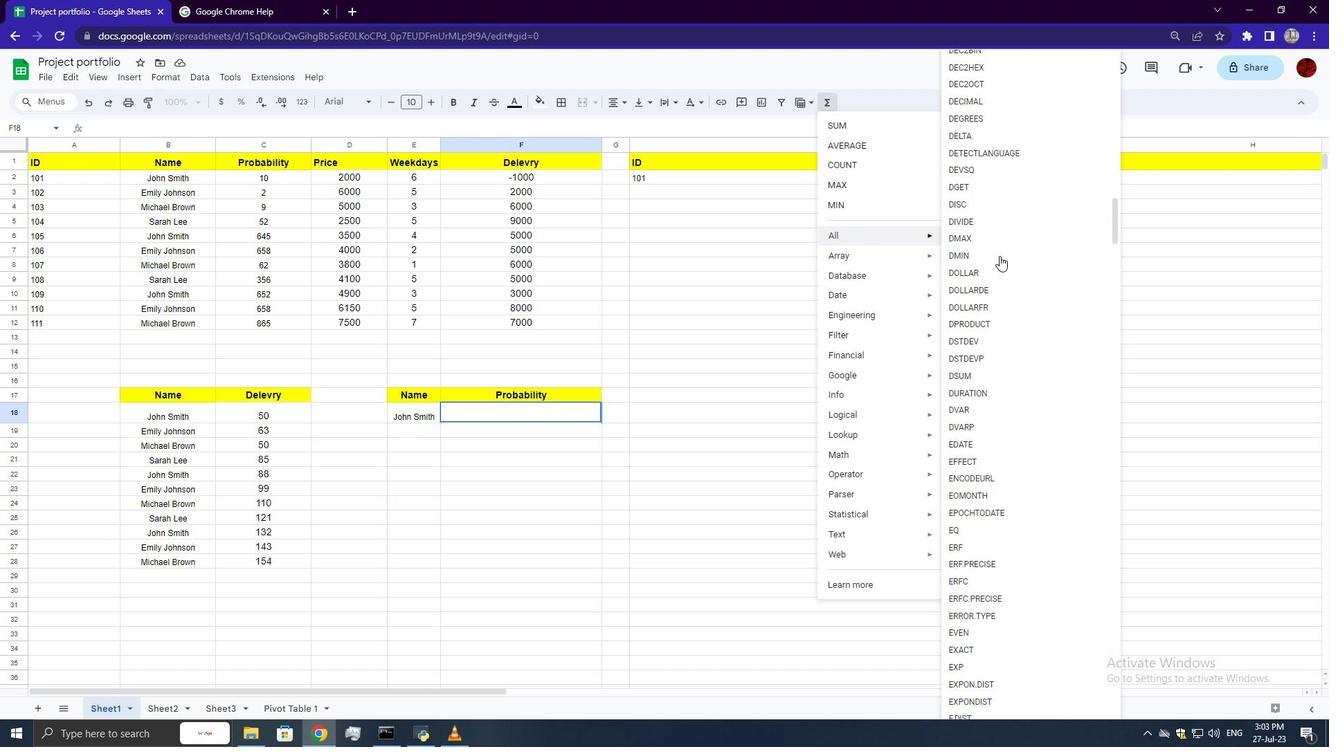 
Action: Mouse scrolled (999, 255) with delta (0, 0)
Screenshot: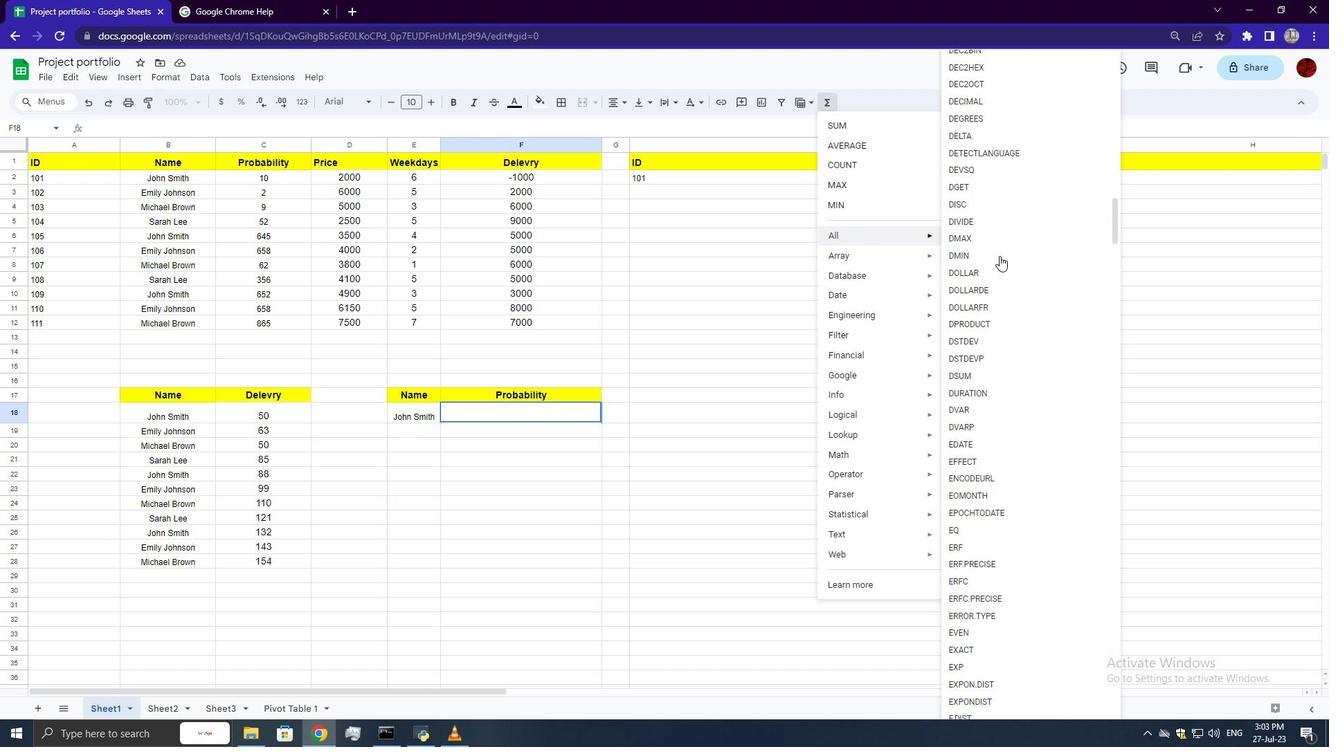 
Action: Mouse scrolled (999, 255) with delta (0, 0)
Screenshot: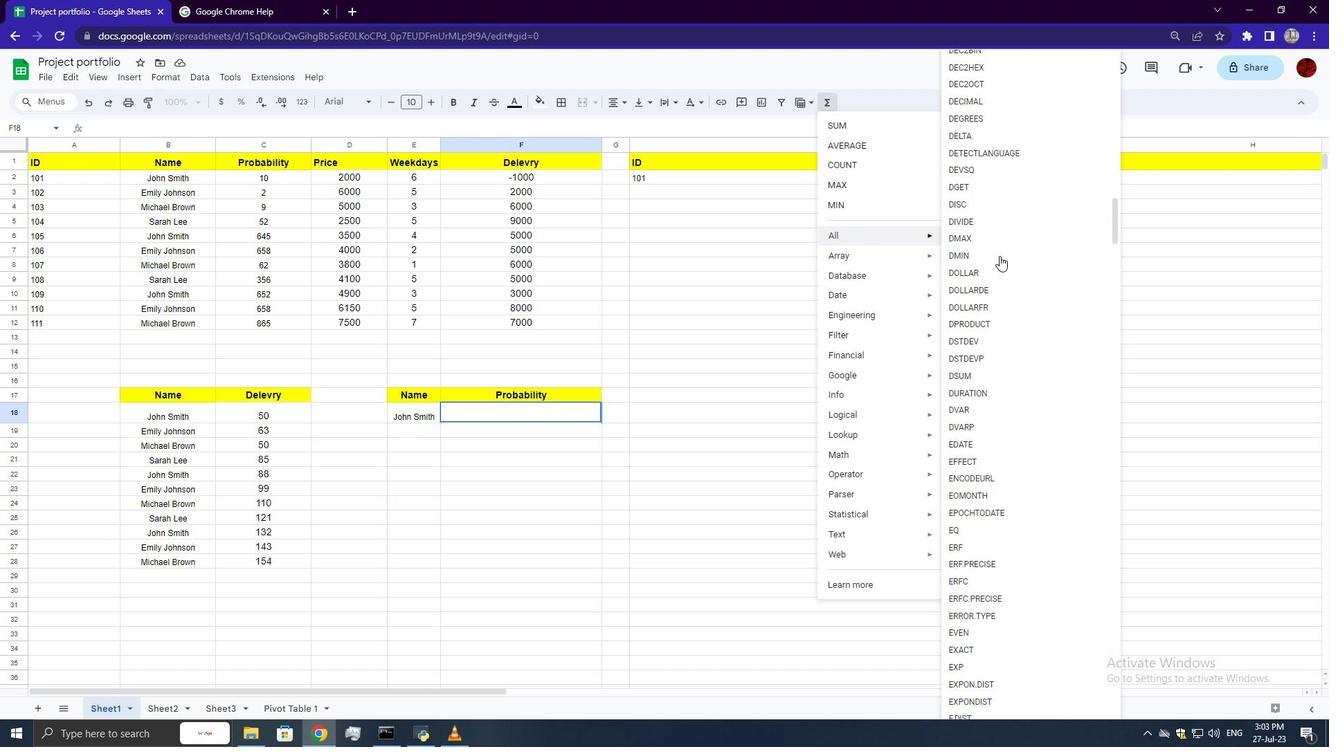 
Action: Mouse scrolled (999, 255) with delta (0, 0)
Screenshot: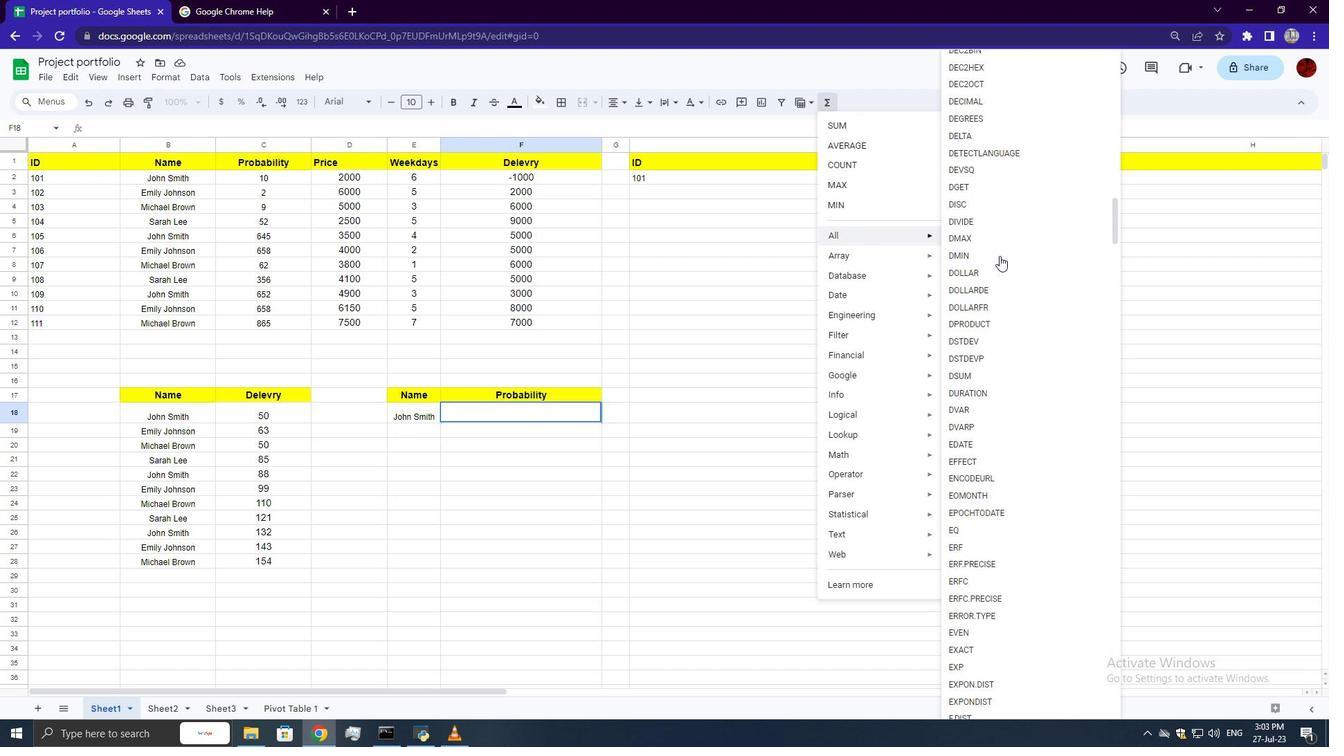
Action: Mouse scrolled (999, 255) with delta (0, 0)
Screenshot: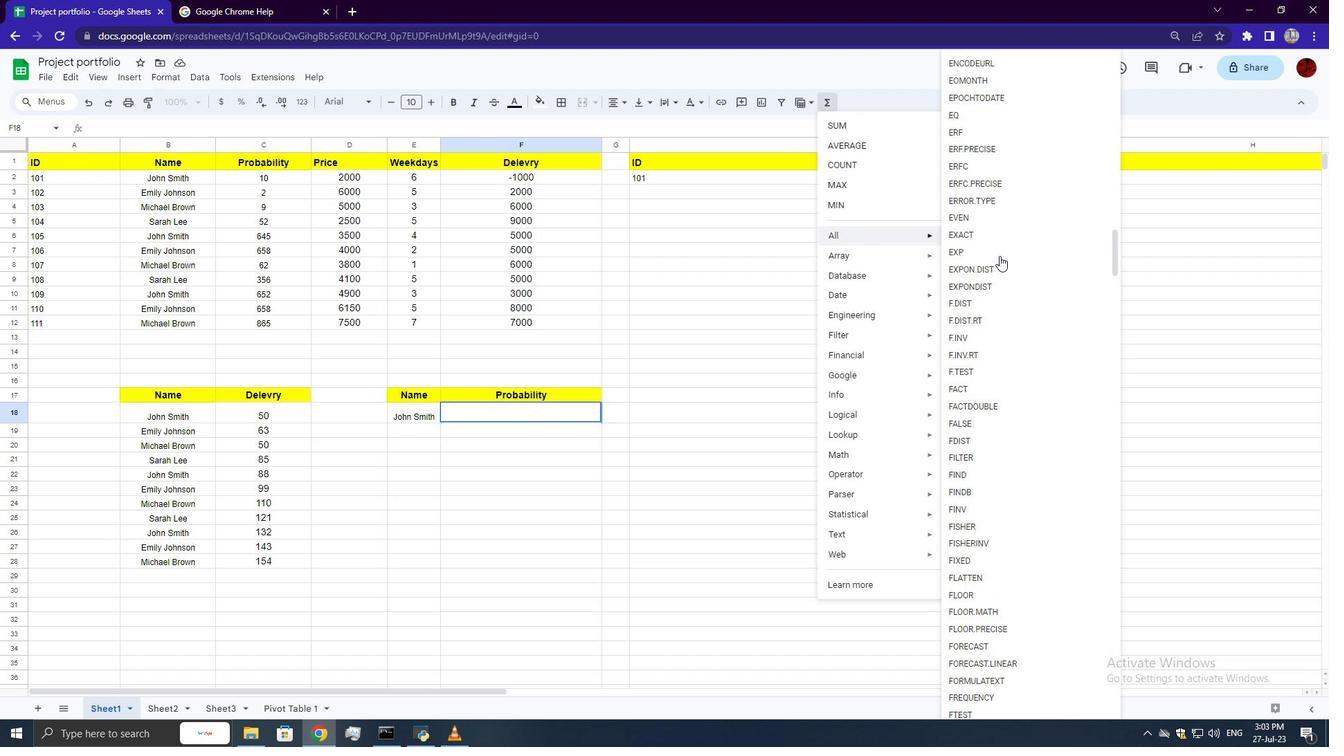 
Action: Mouse scrolled (999, 255) with delta (0, 0)
Screenshot: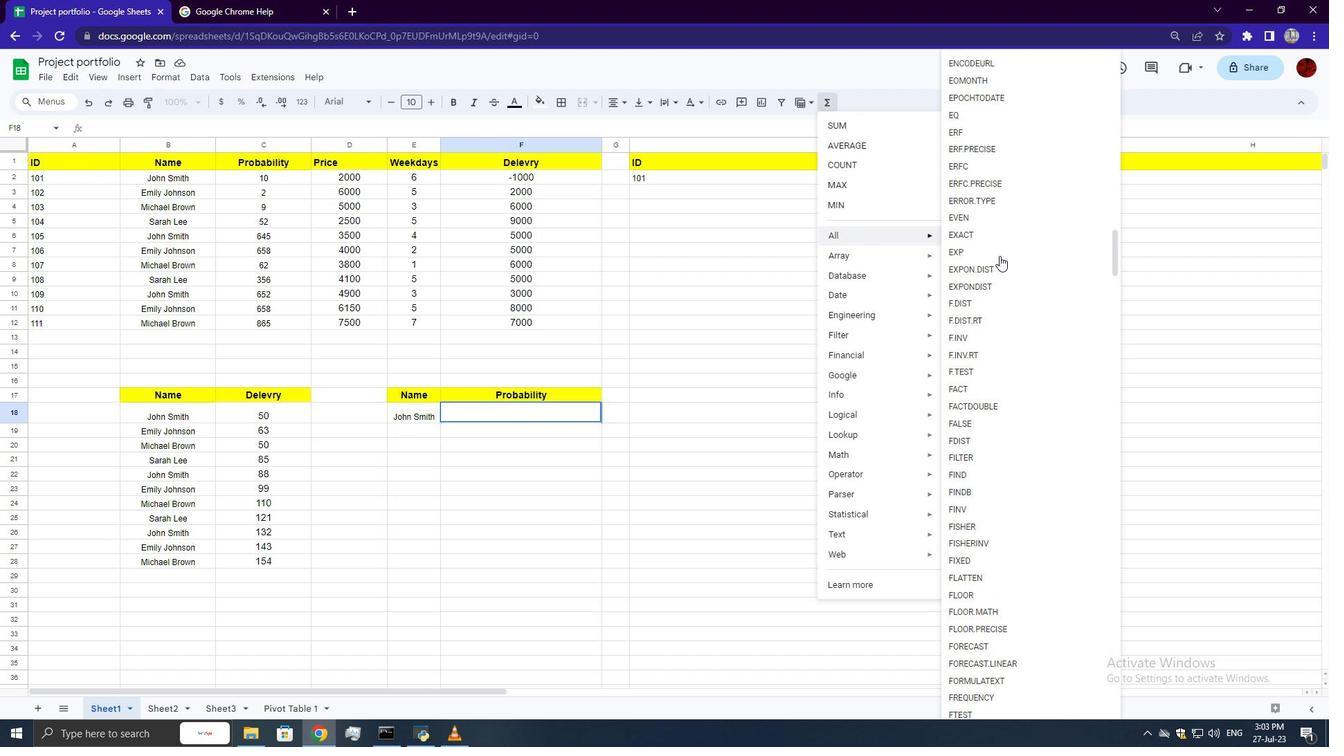 
Action: Mouse scrolled (999, 255) with delta (0, 0)
Screenshot: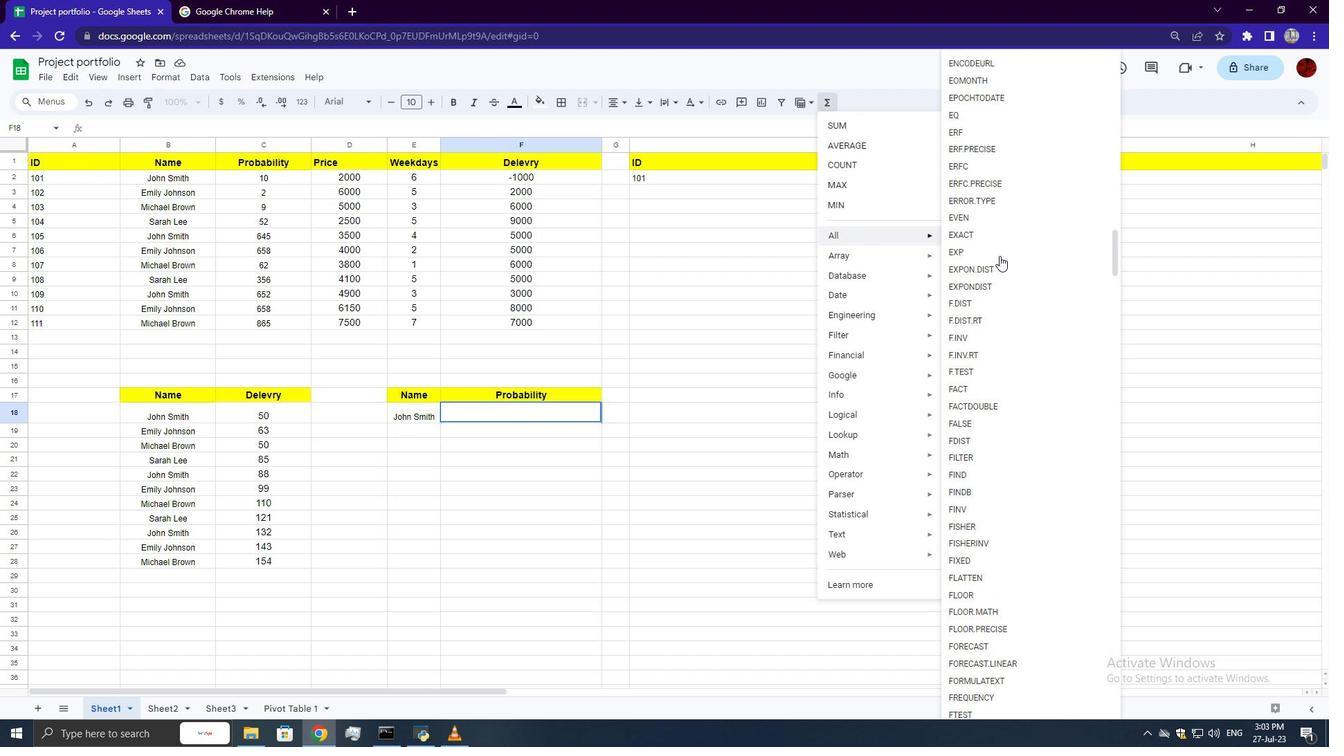 
Action: Mouse scrolled (999, 255) with delta (0, 0)
Screenshot: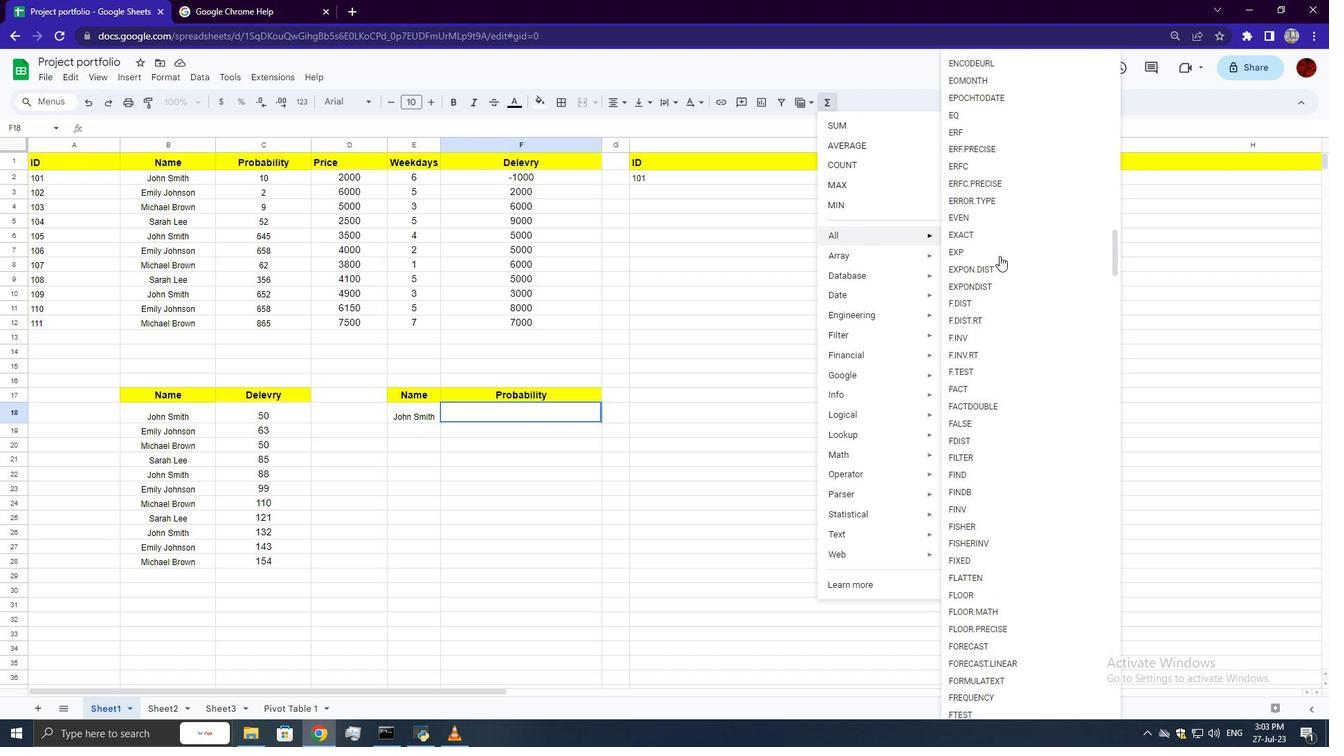 
Action: Mouse scrolled (999, 255) with delta (0, 0)
Screenshot: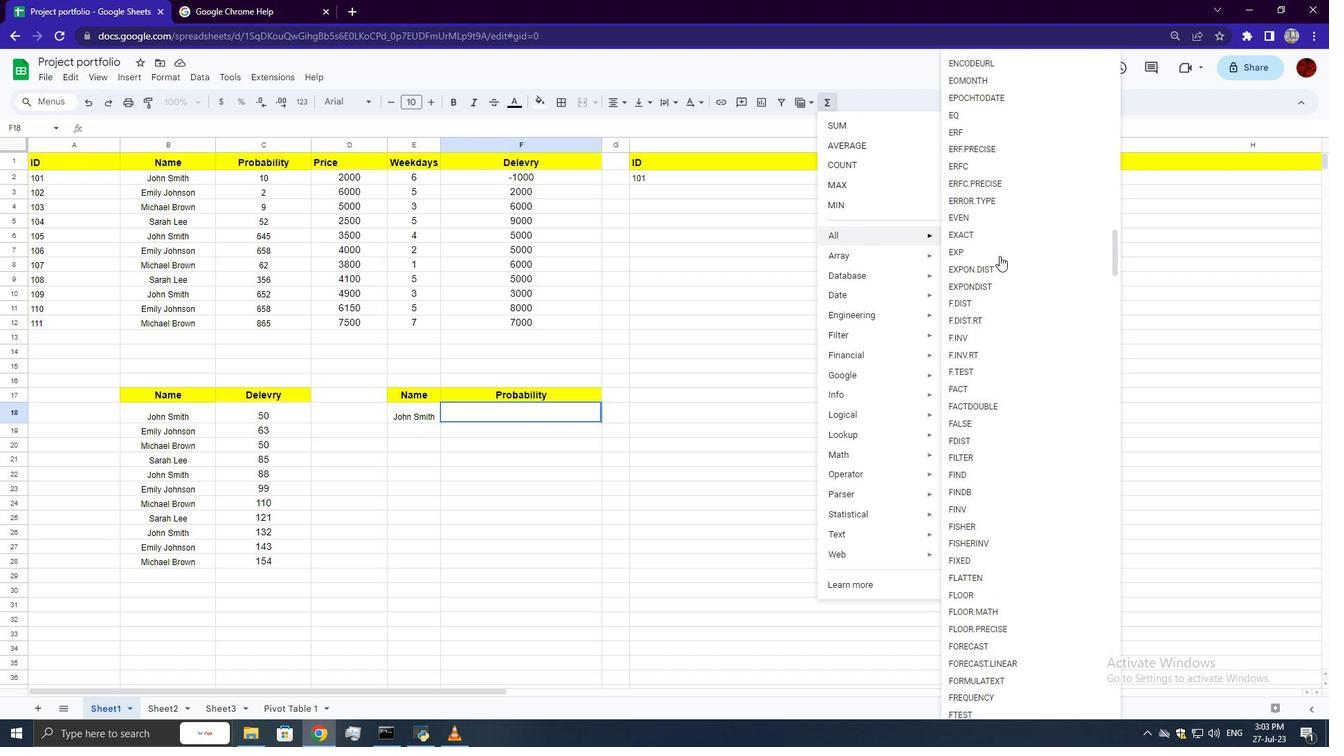 
Action: Mouse scrolled (999, 255) with delta (0, 0)
Screenshot: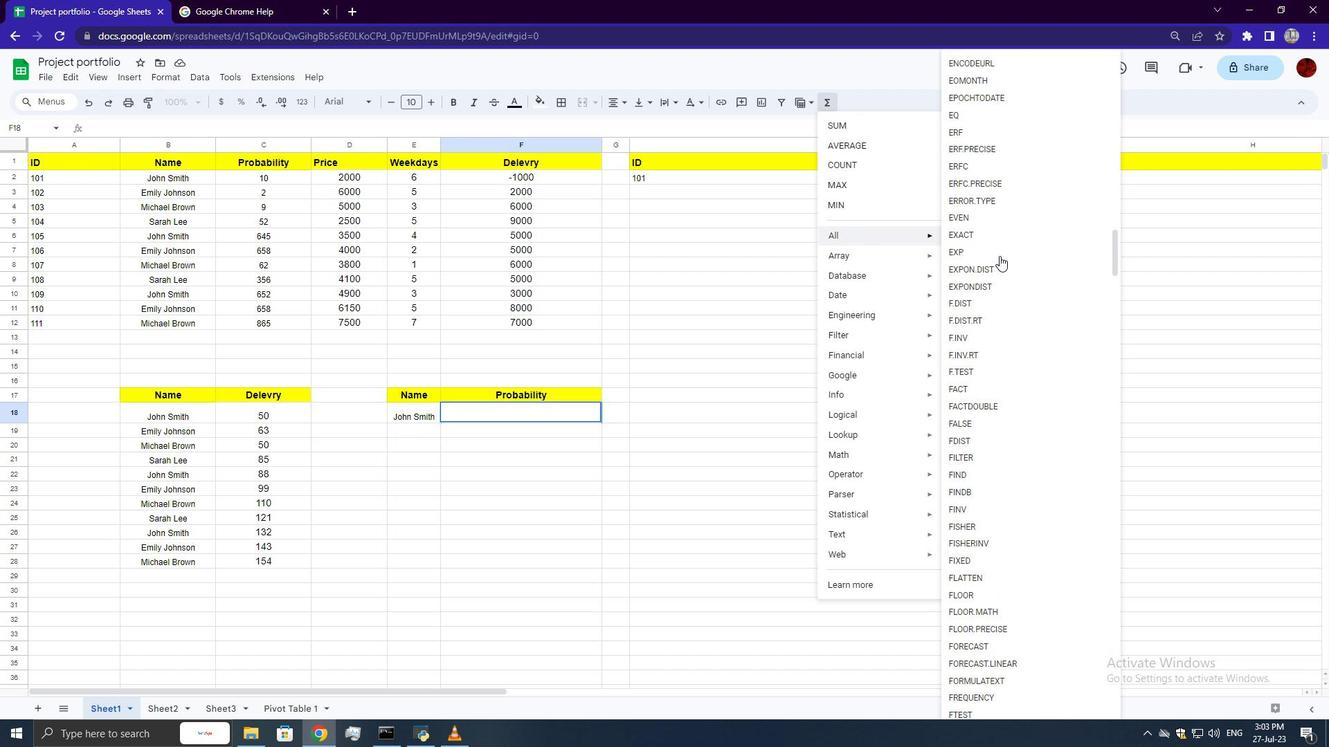 
Action: Mouse scrolled (999, 255) with delta (0, 0)
Screenshot: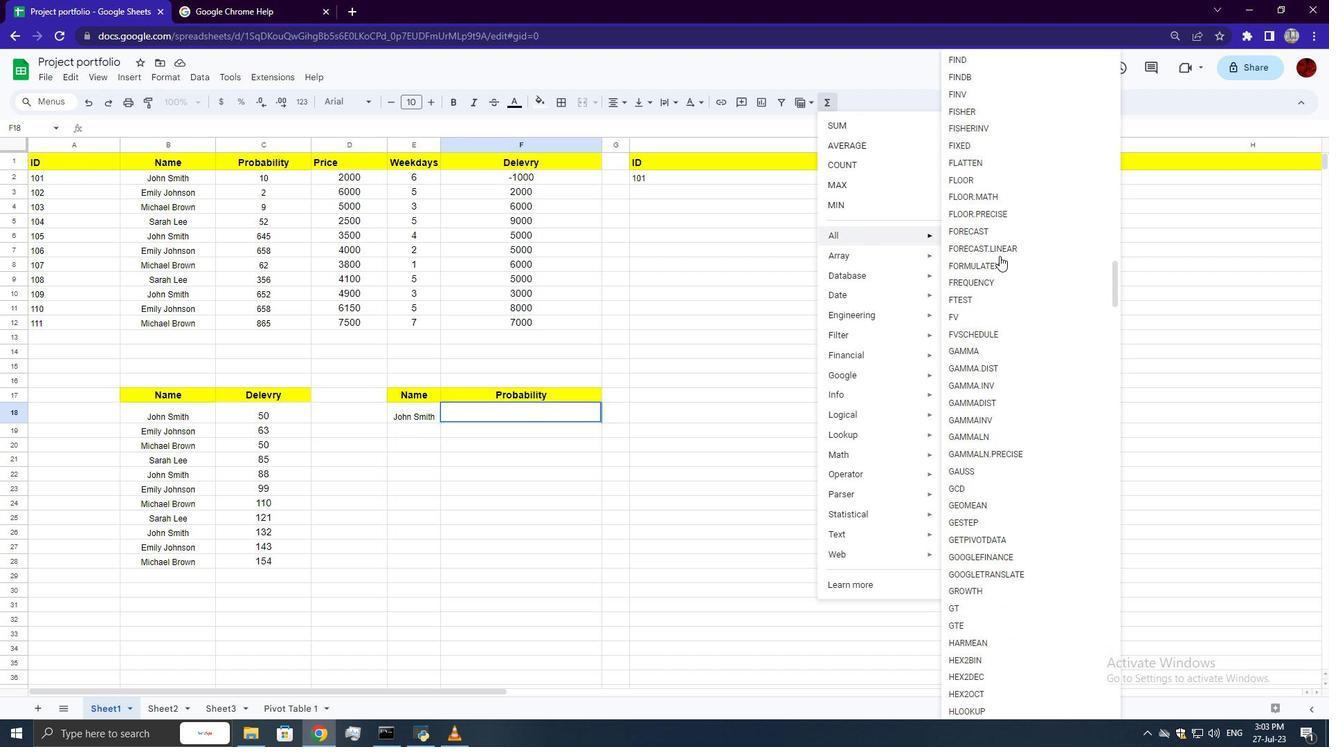 
Action: Mouse scrolled (999, 255) with delta (0, 0)
Screenshot: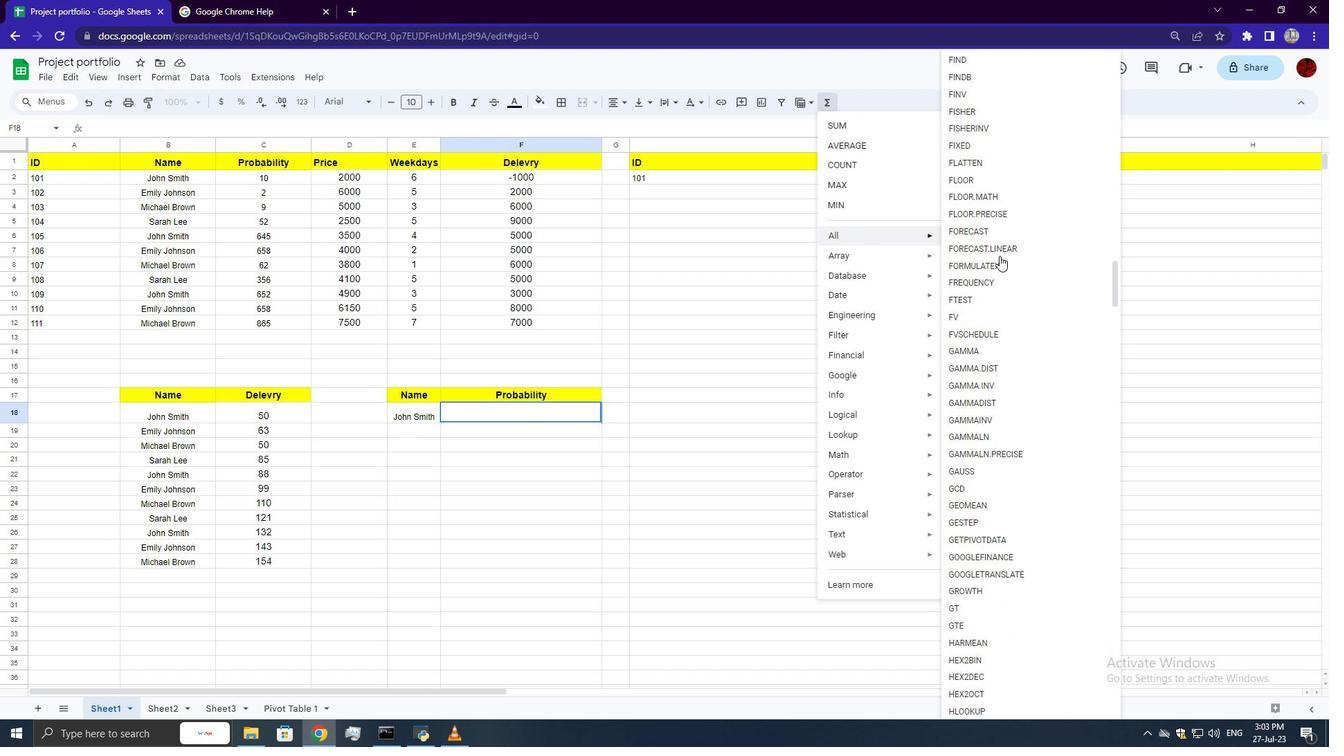 
Action: Mouse scrolled (999, 255) with delta (0, 0)
Screenshot: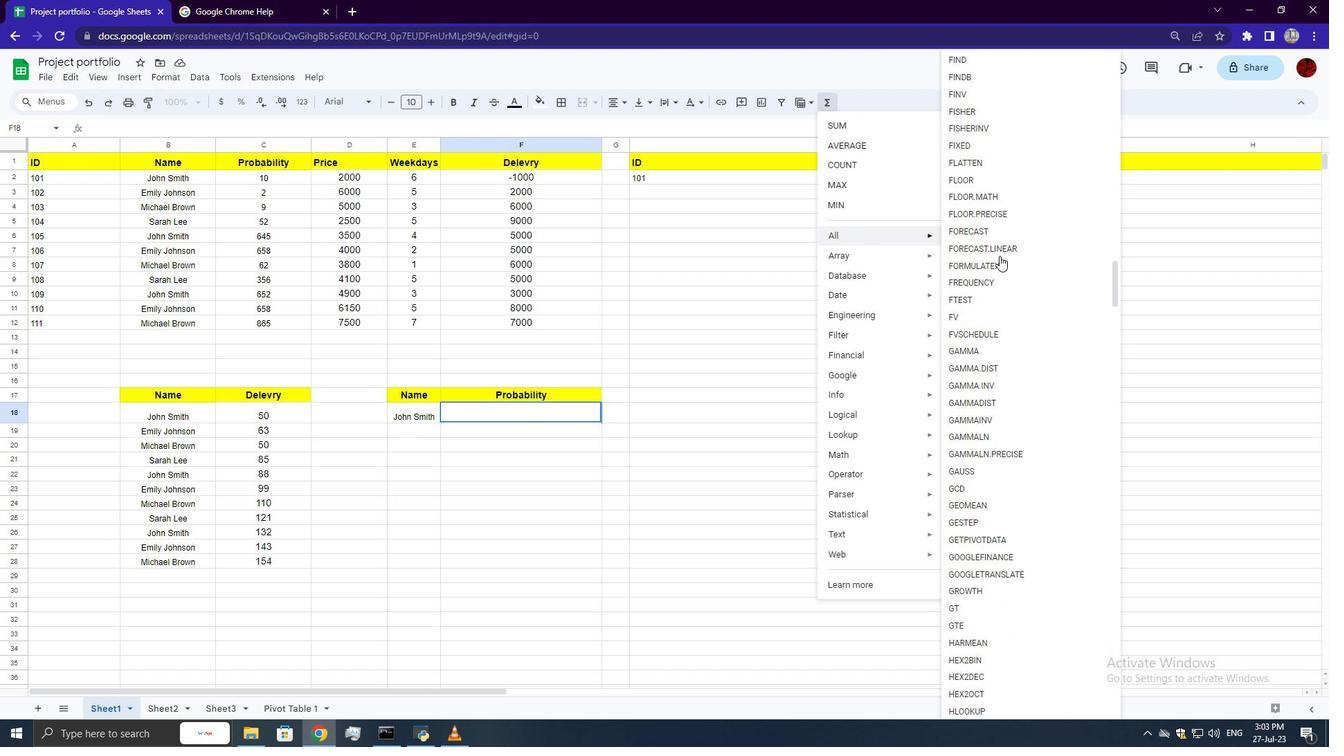 
Action: Mouse scrolled (999, 255) with delta (0, 0)
Screenshot: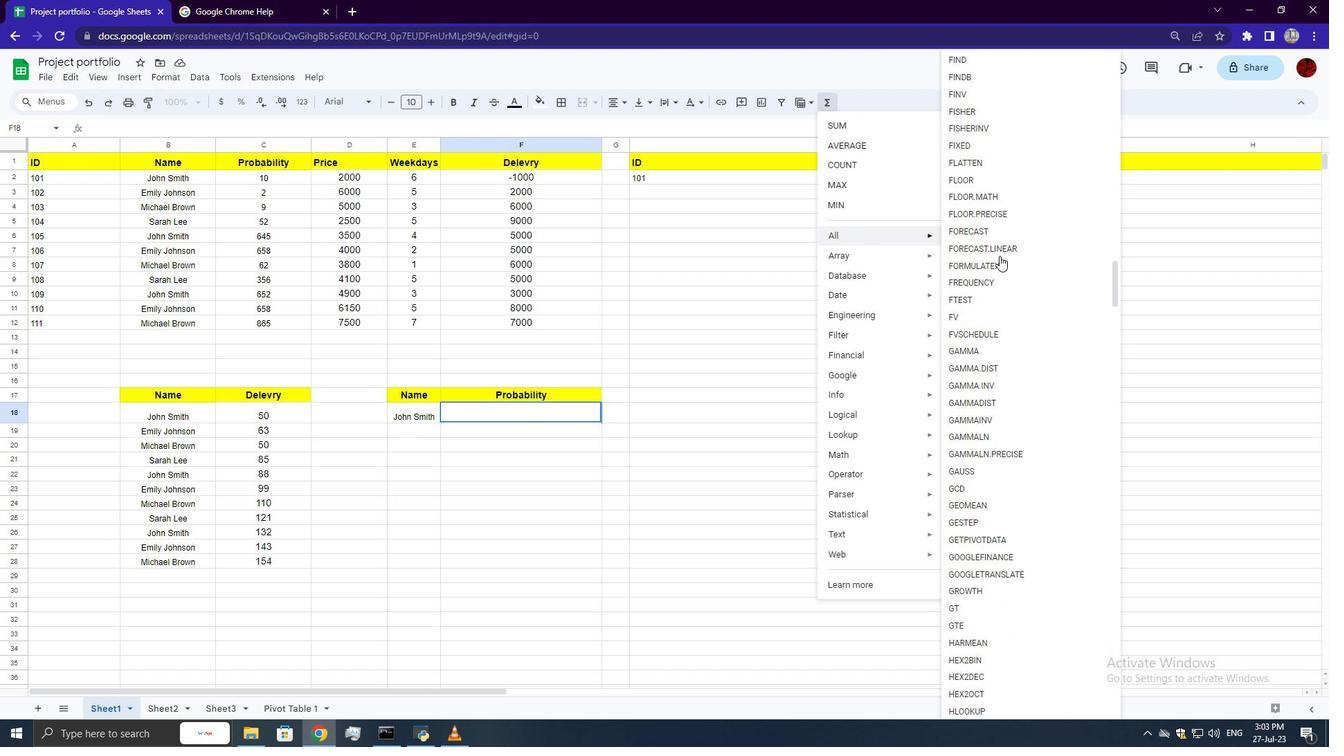 
Action: Mouse scrolled (999, 255) with delta (0, 0)
Screenshot: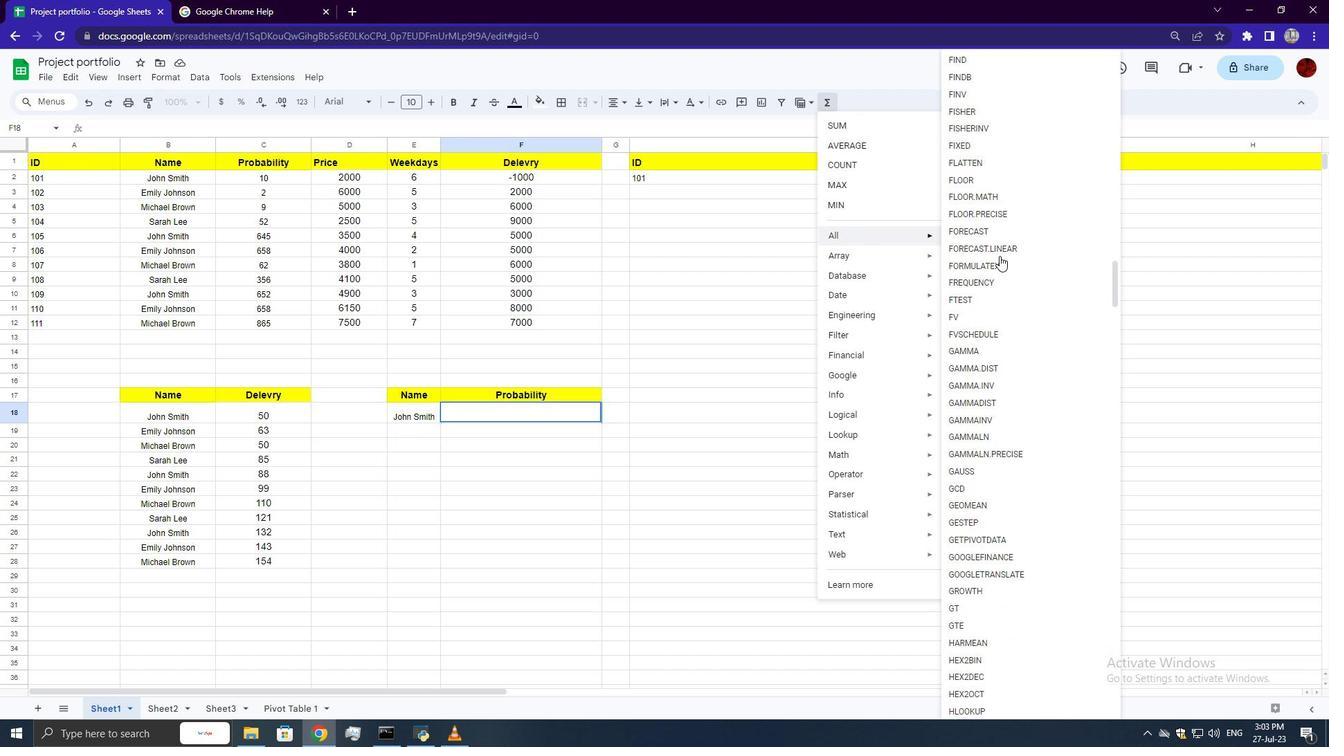 
Action: Mouse scrolled (999, 255) with delta (0, 0)
Screenshot: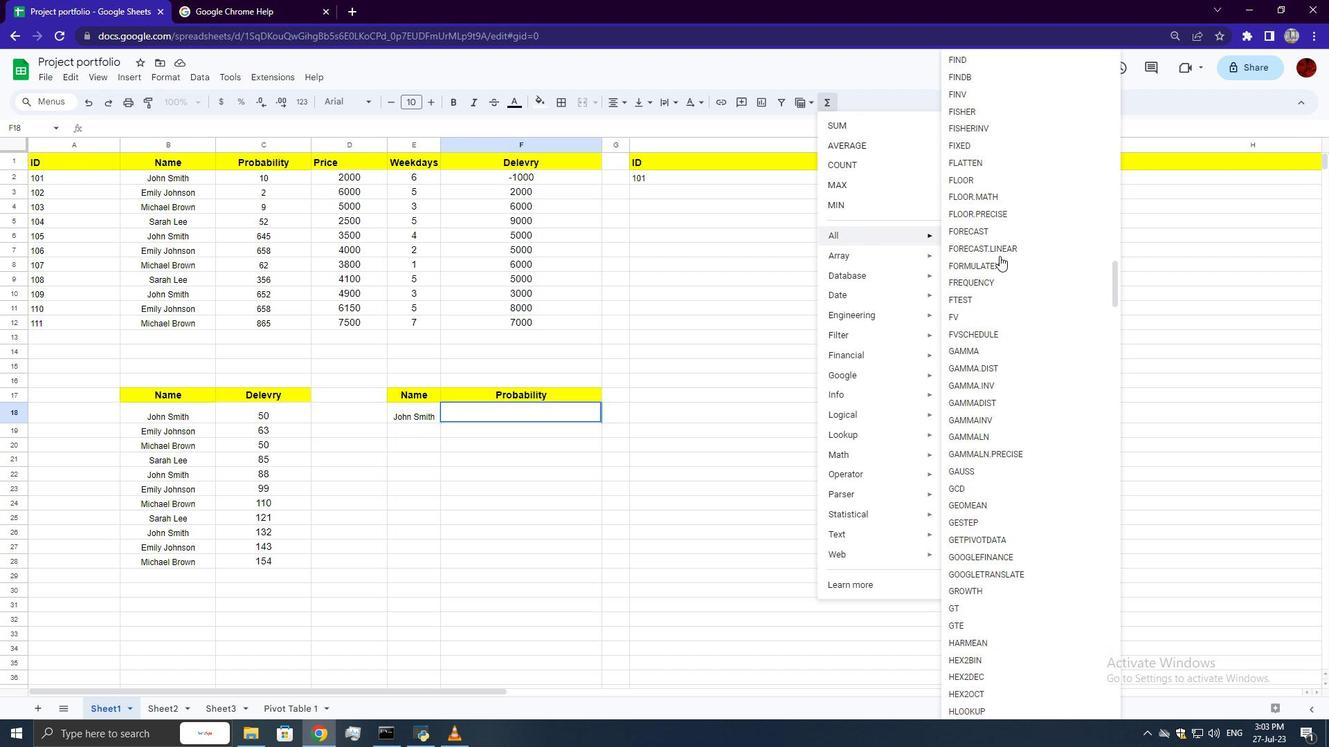 
Action: Mouse scrolled (999, 255) with delta (0, 0)
Screenshot: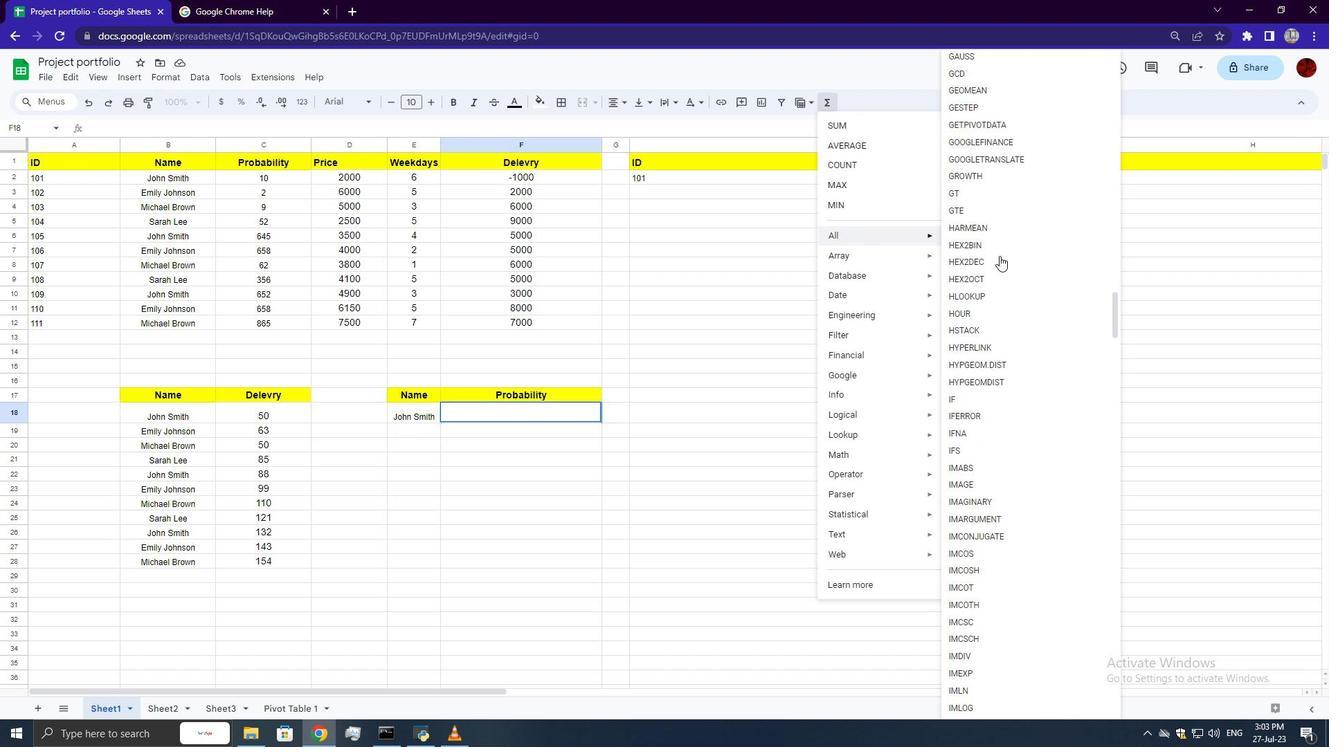 
Action: Mouse scrolled (999, 255) with delta (0, 0)
Screenshot: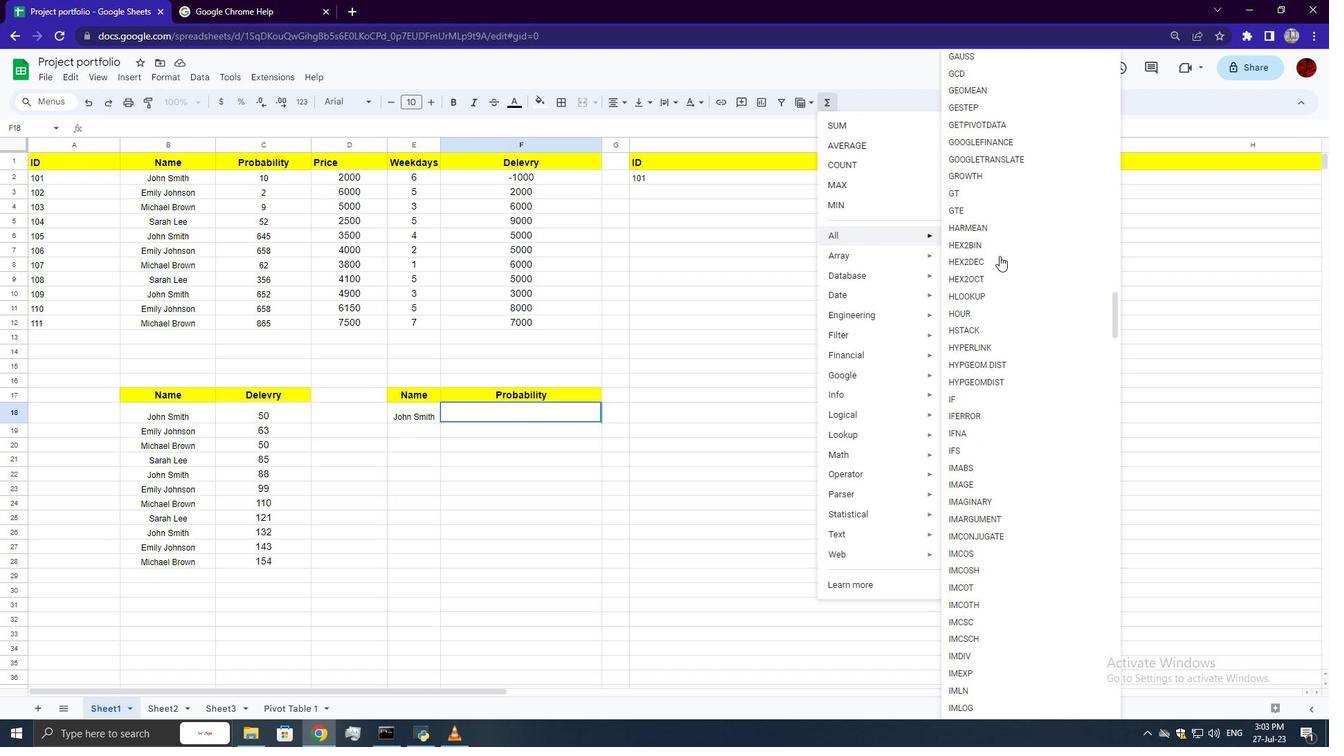 
Action: Mouse scrolled (999, 255) with delta (0, 0)
Screenshot: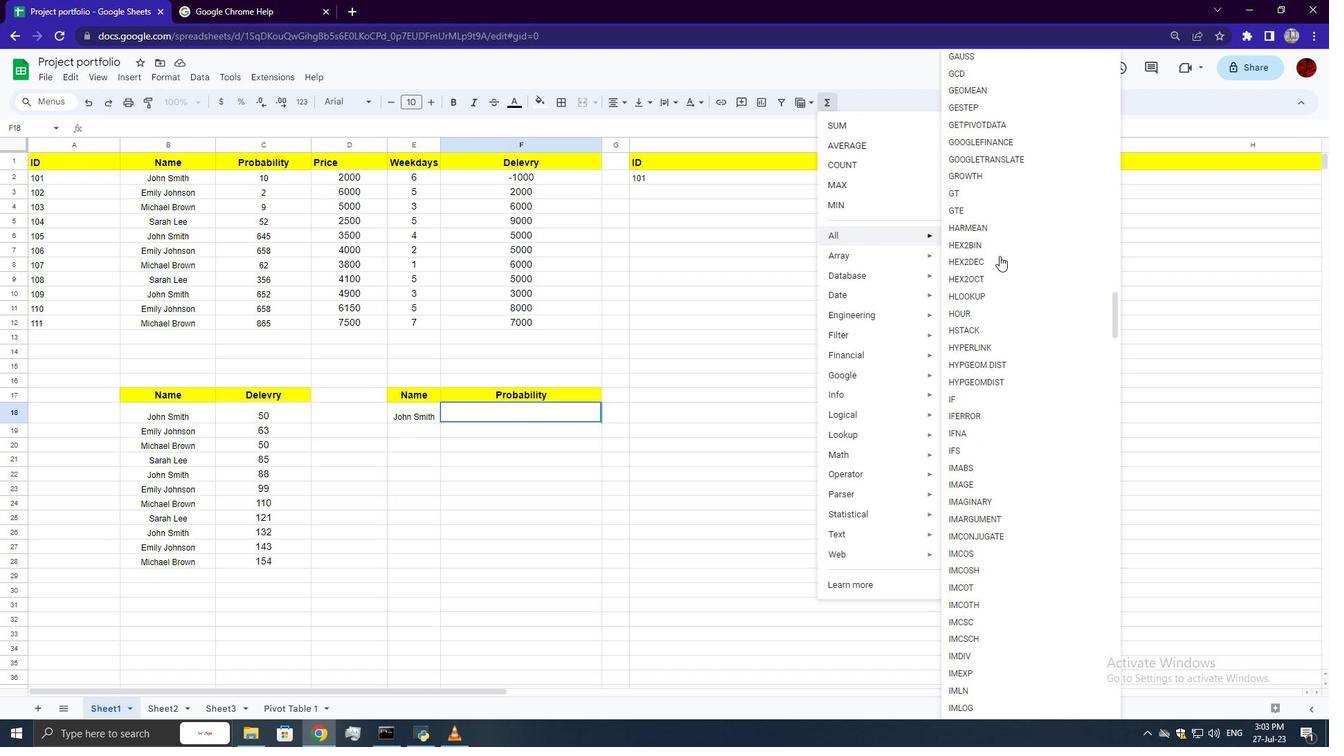 
Action: Mouse scrolled (999, 255) with delta (0, 0)
Screenshot: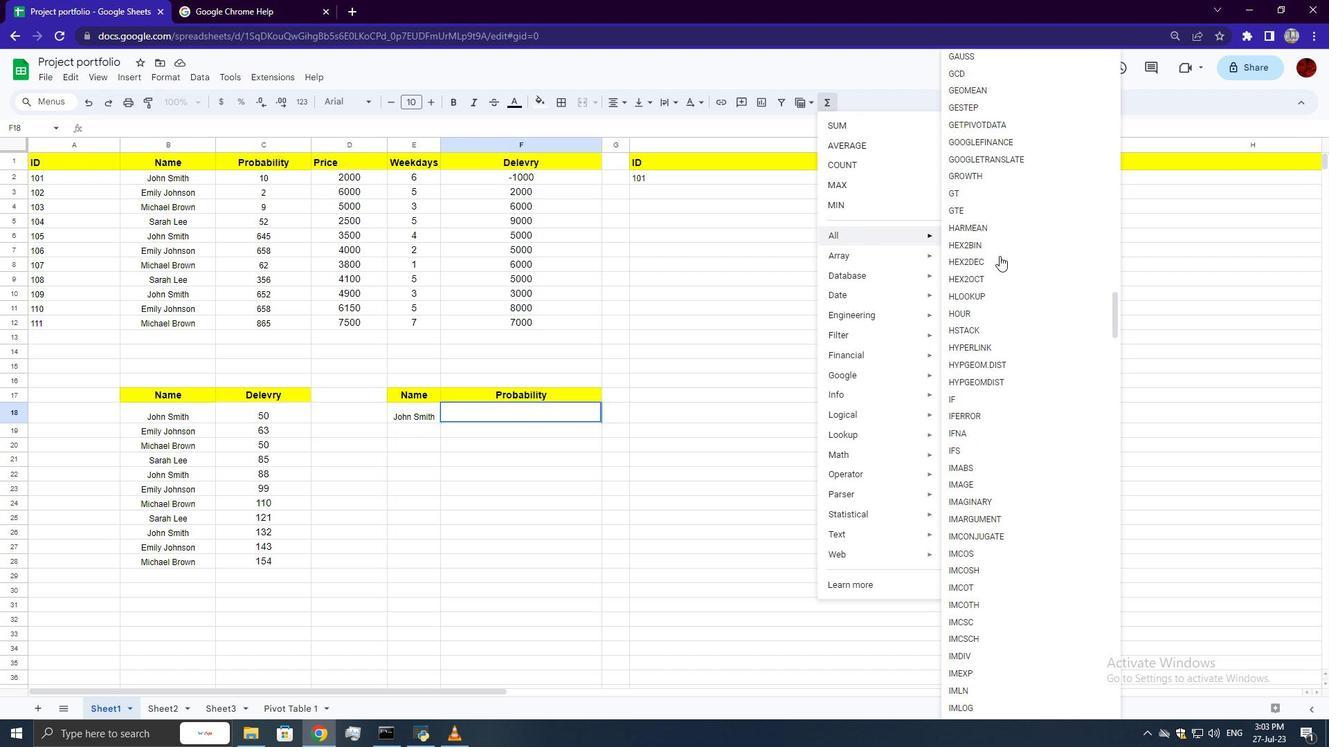 
Action: Mouse scrolled (999, 255) with delta (0, 0)
Screenshot: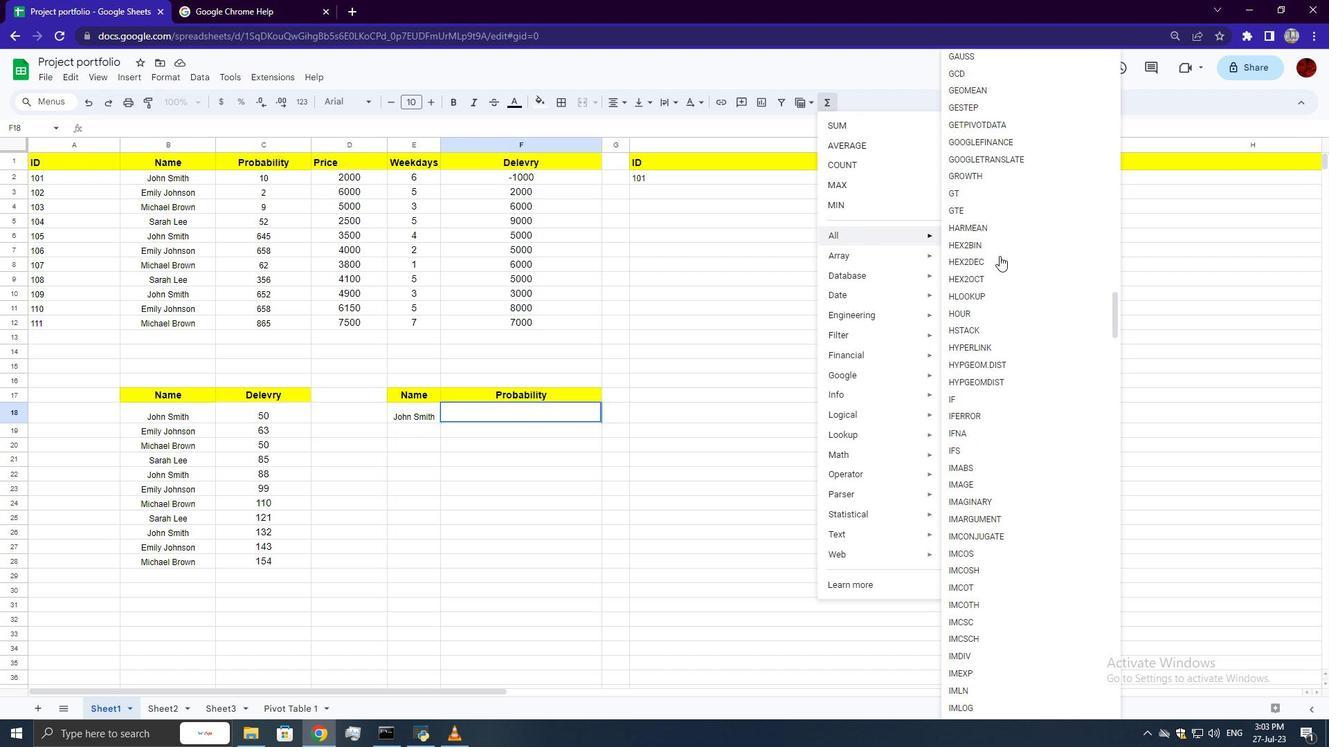 
Action: Mouse scrolled (999, 255) with delta (0, 0)
Screenshot: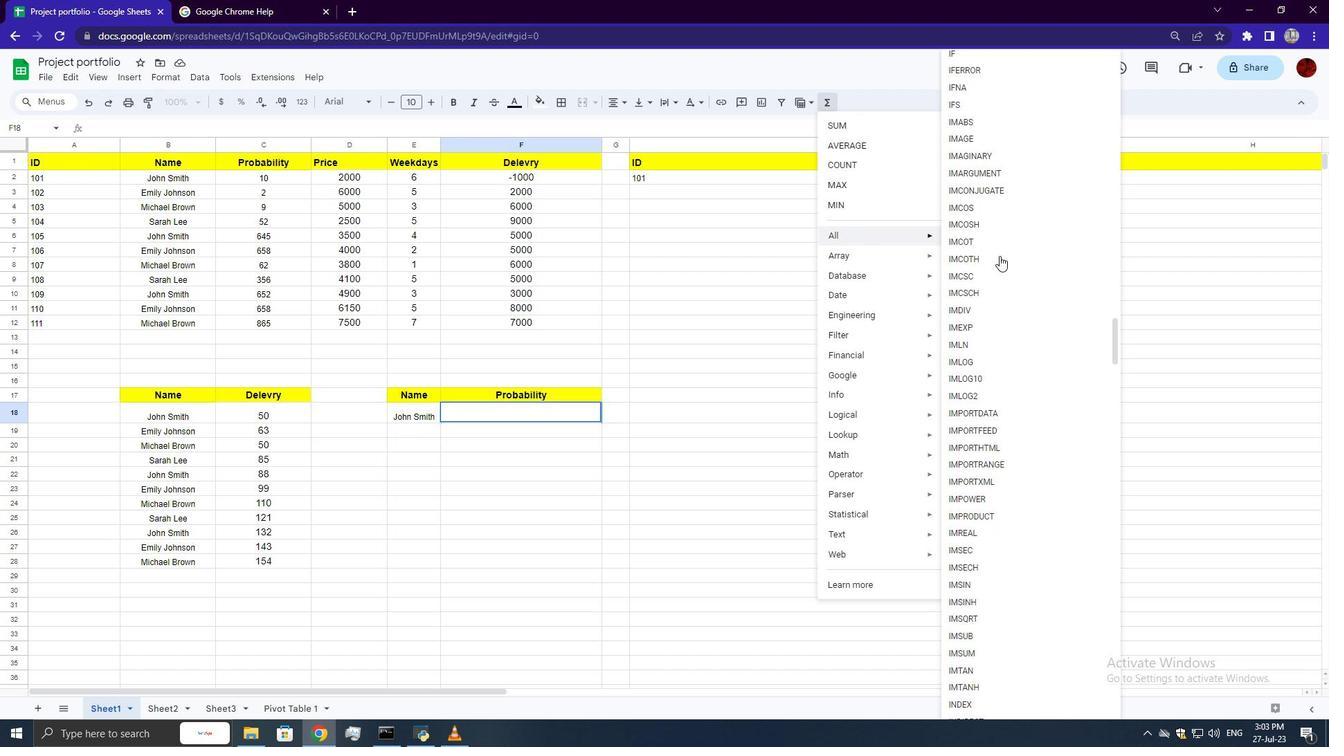 
Action: Mouse scrolled (999, 255) with delta (0, 0)
Screenshot: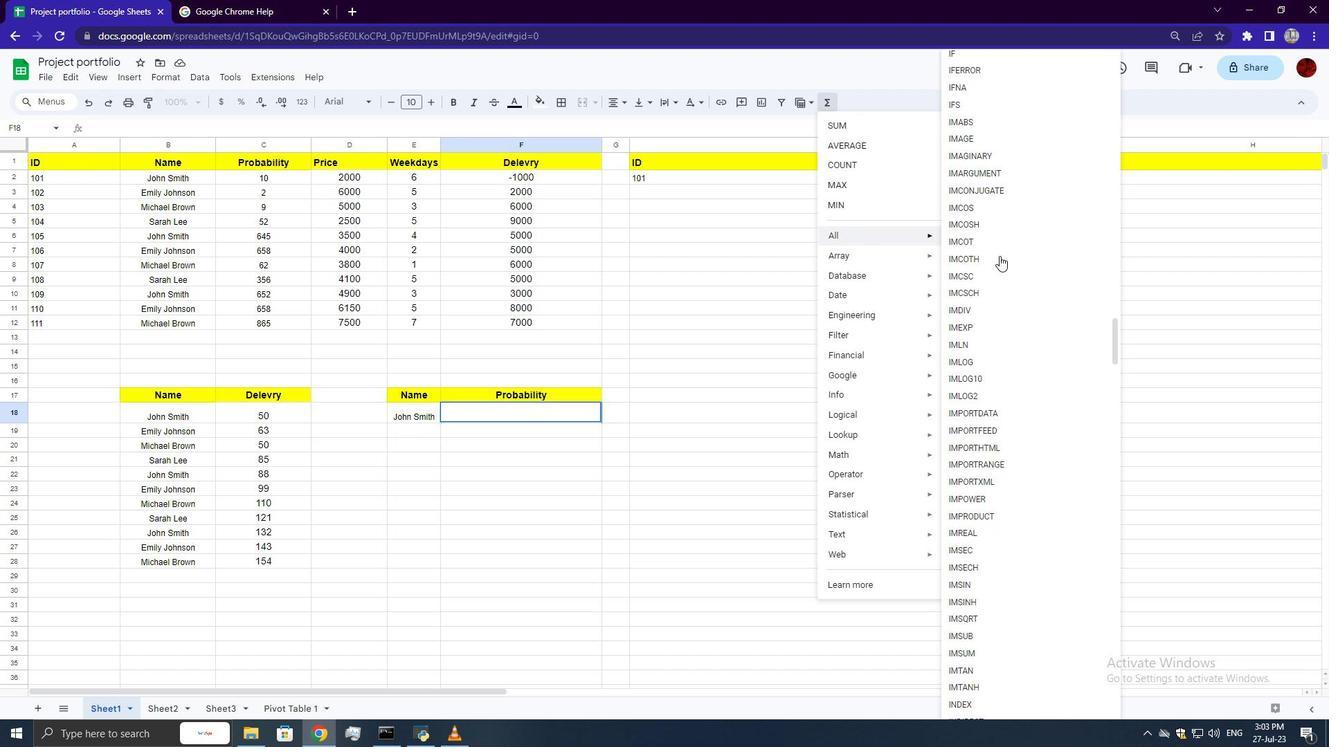 
Action: Mouse scrolled (999, 255) with delta (0, 0)
Screenshot: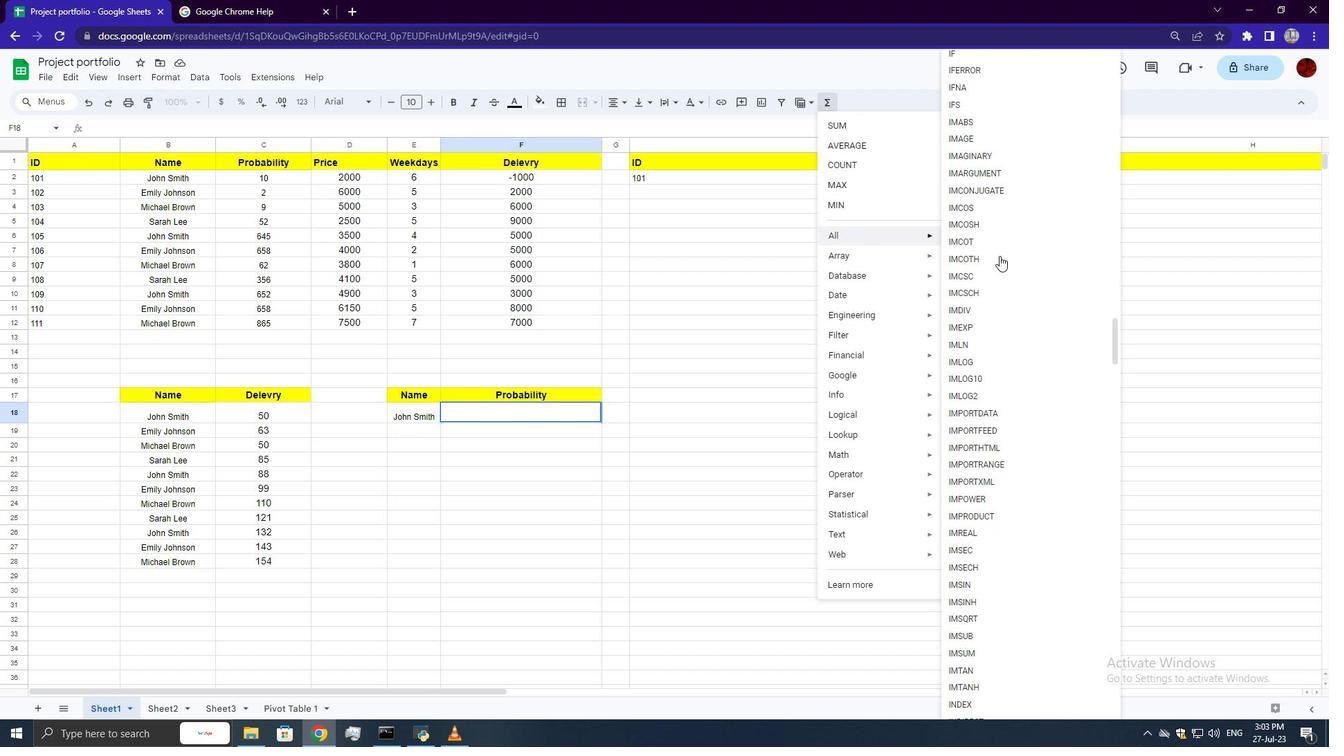 
Action: Mouse scrolled (999, 255) with delta (0, 0)
Screenshot: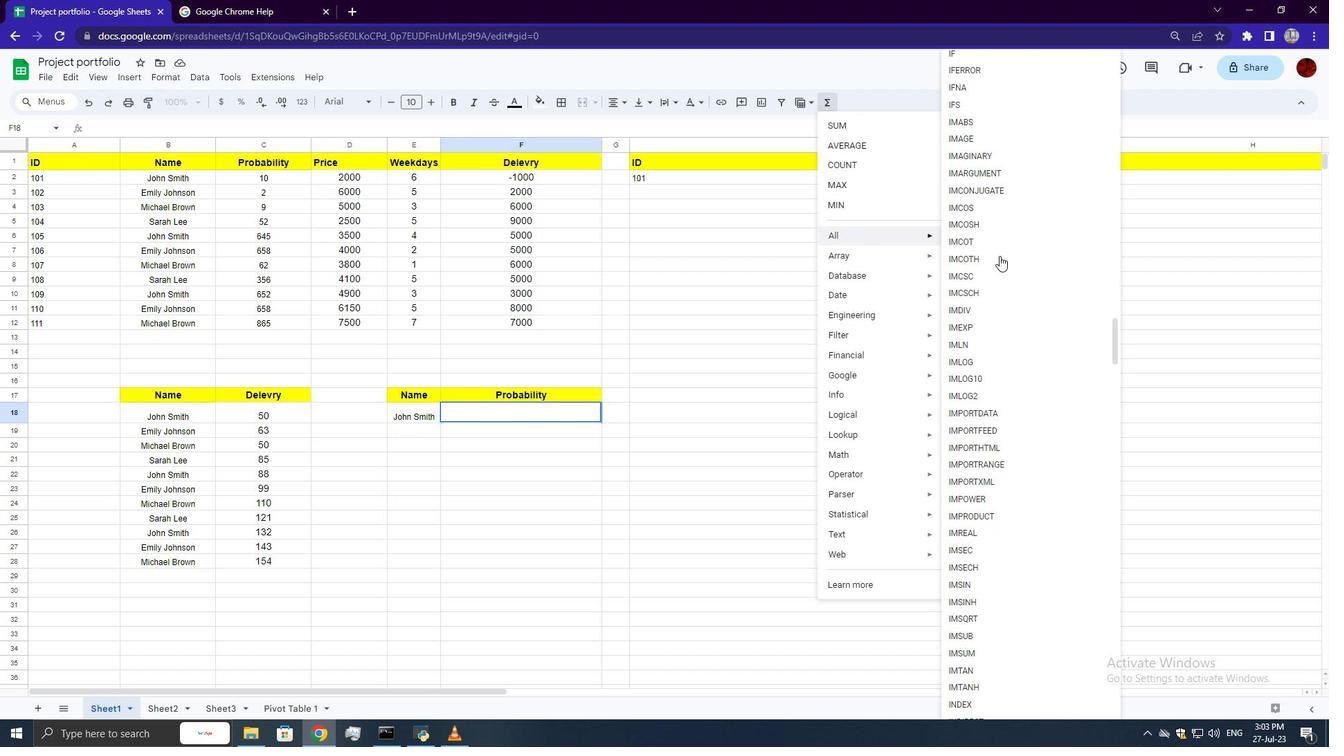 
Action: Mouse scrolled (999, 255) with delta (0, 0)
Screenshot: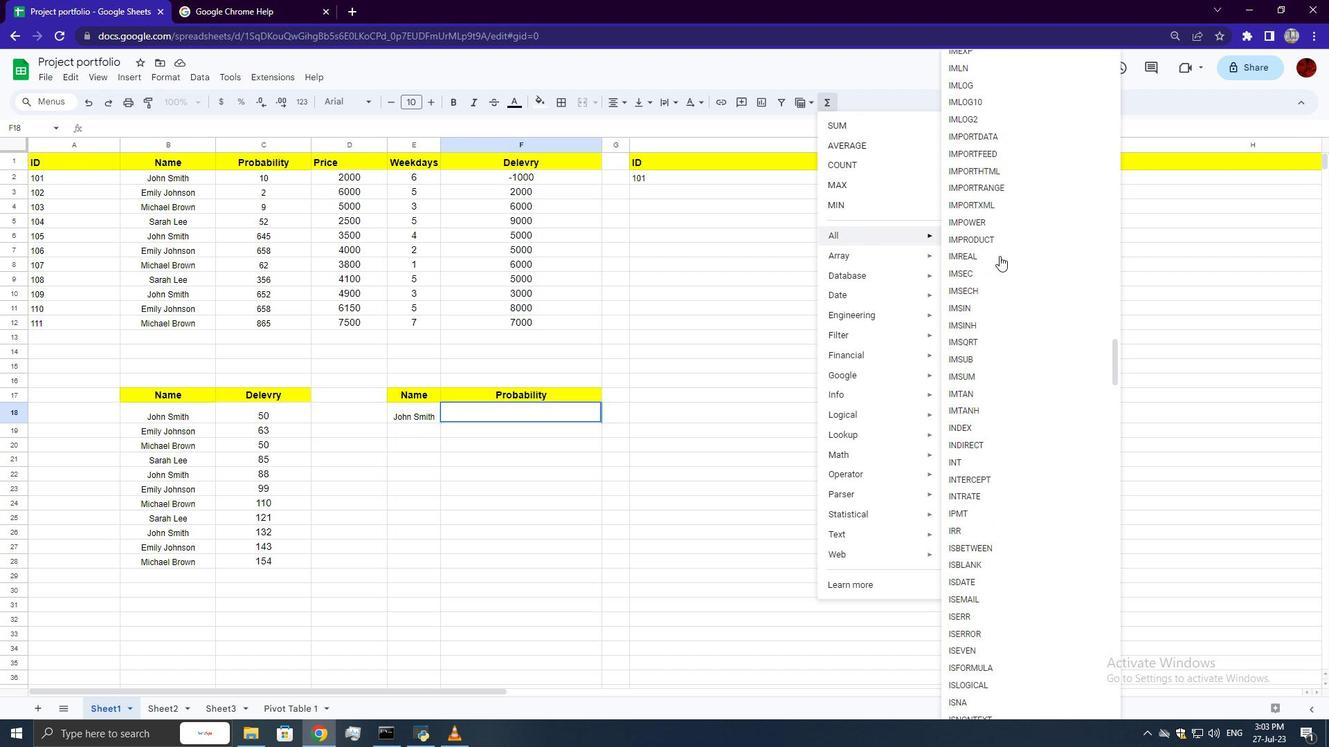 
Action: Mouse scrolled (999, 255) with delta (0, 0)
Screenshot: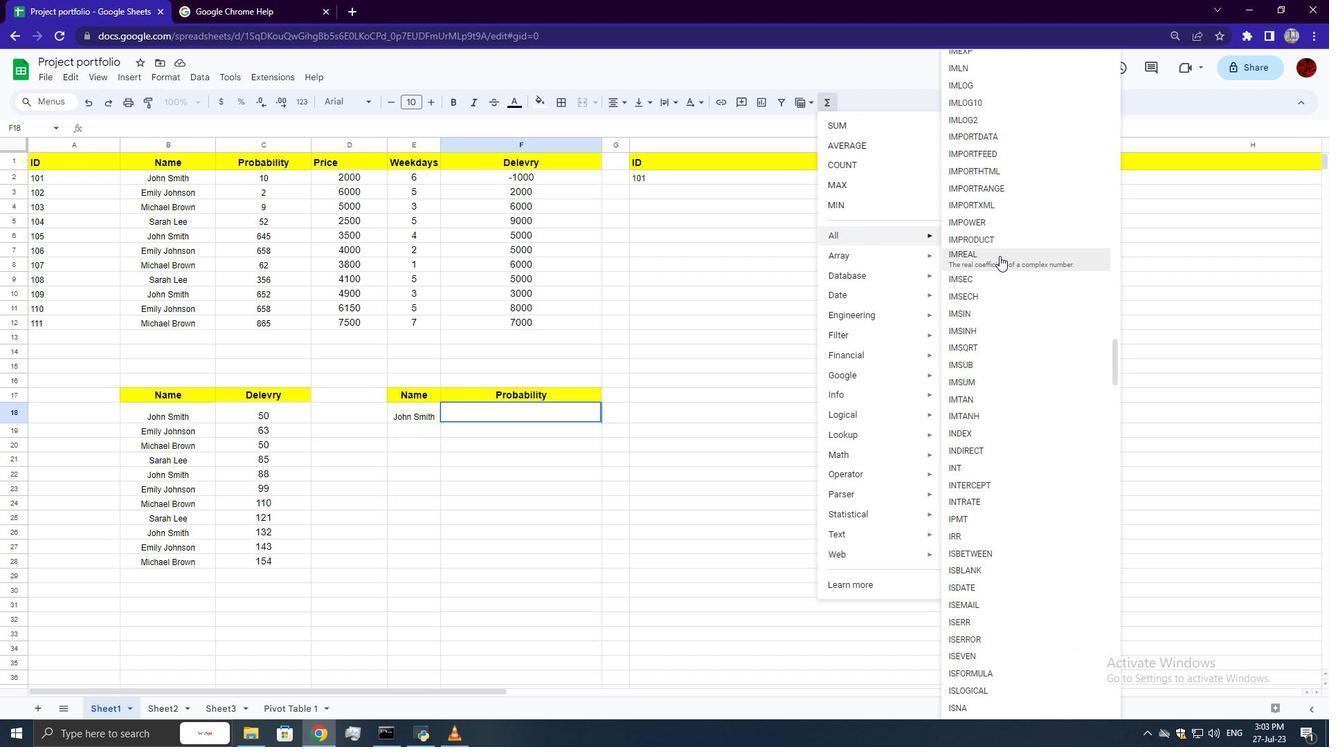 
Action: Mouse moved to (960, 565)
Screenshot: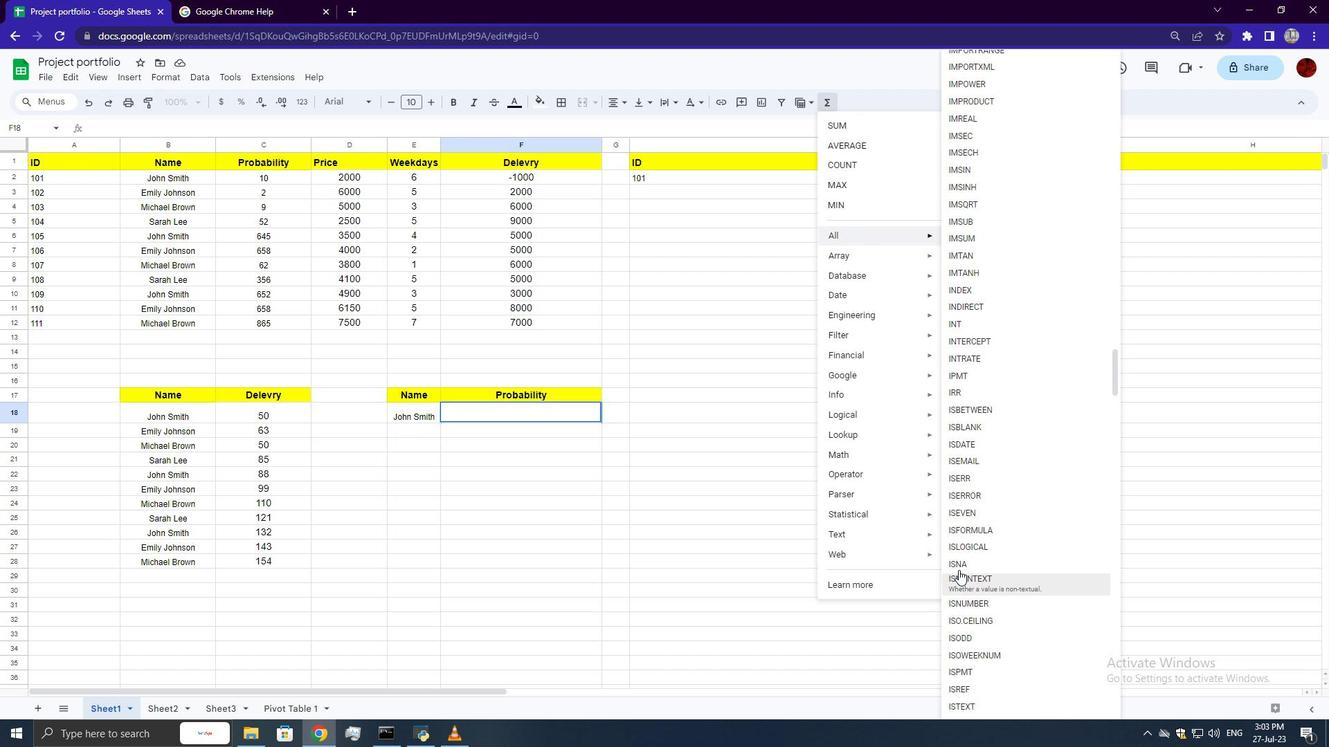 
Action: Mouse pressed left at (960, 565)
Screenshot: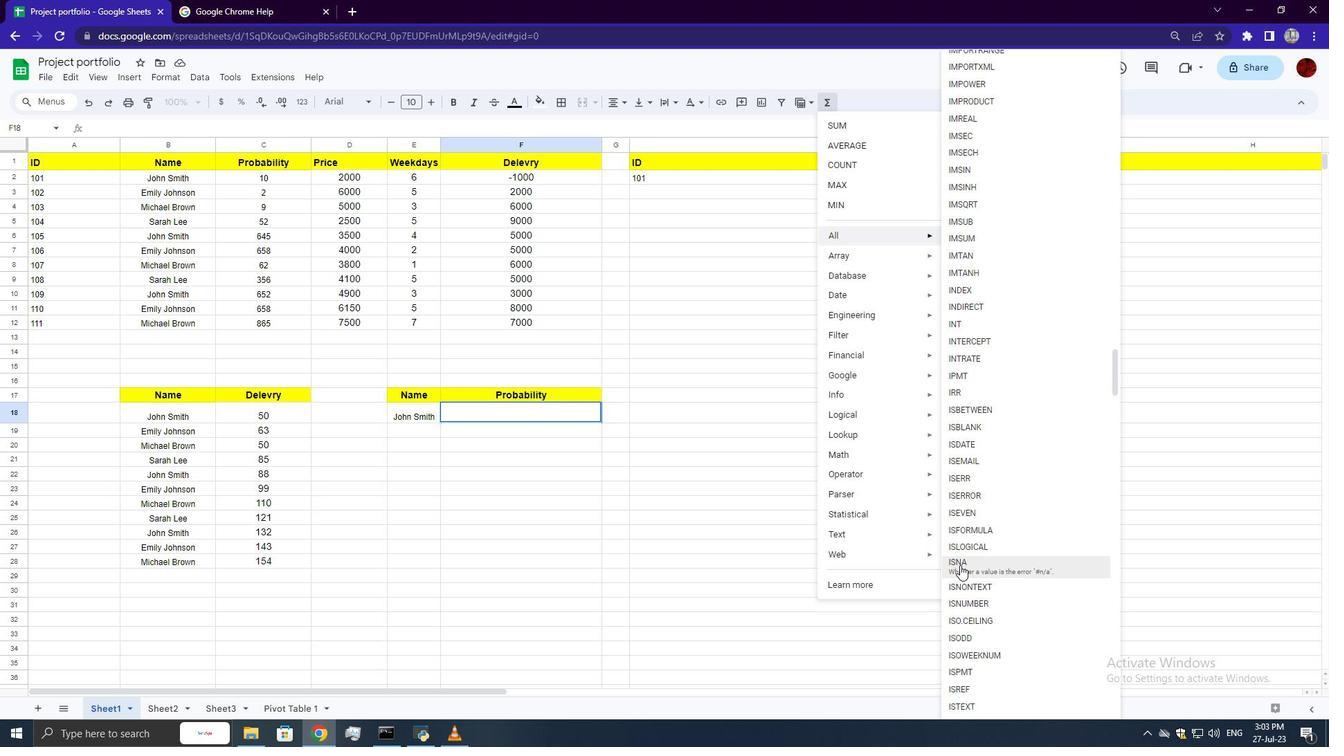 
Action: Mouse moved to (67, 180)
Screenshot: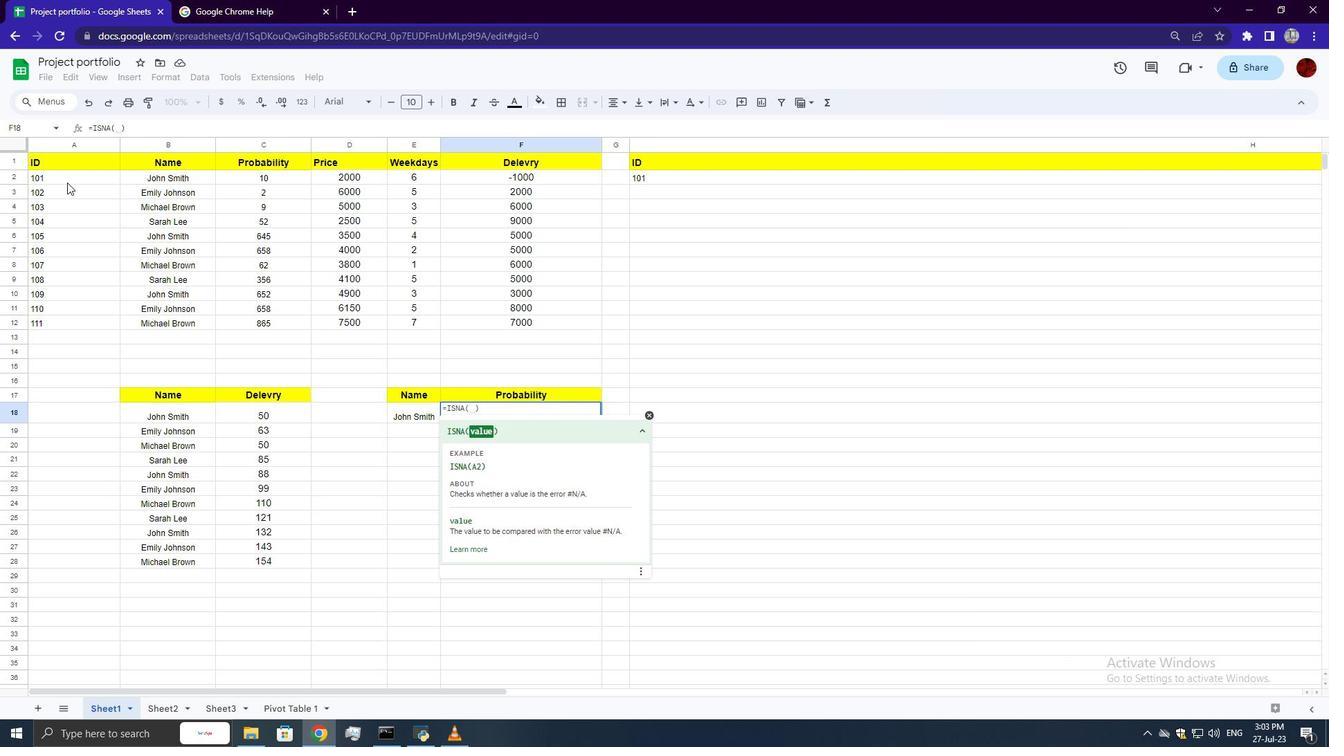 
Action: Mouse pressed left at (67, 180)
Screenshot: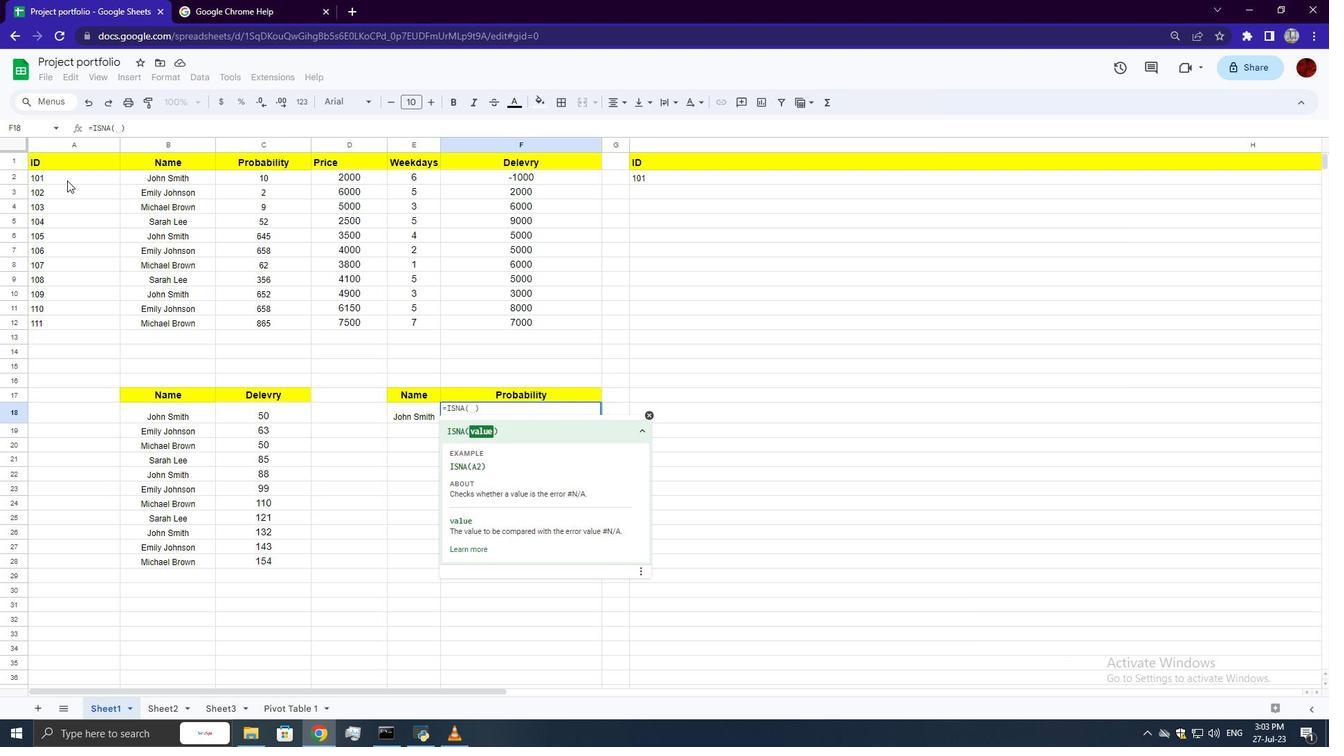 
Action: Key pressed <Key.enter>
Screenshot: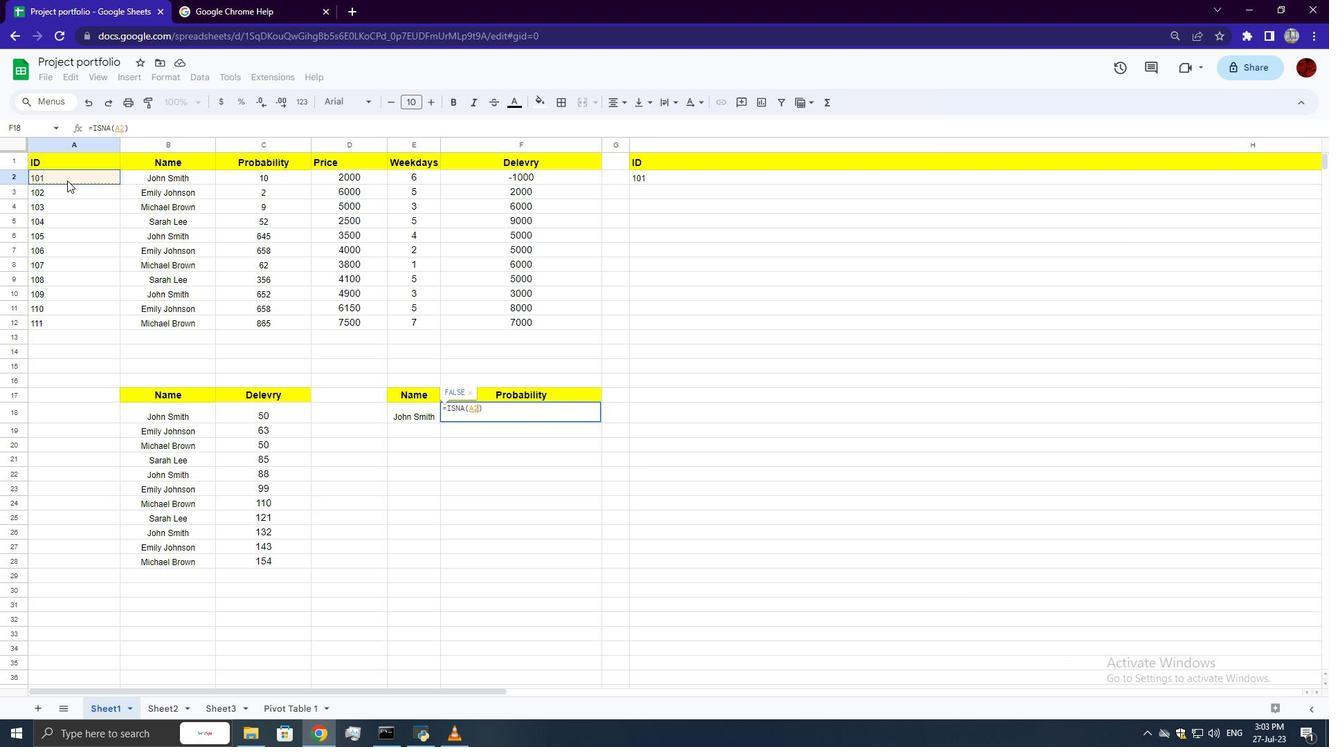 
